 Task: Create a due date automation trigger when advanced on, on the monday of the week before a card is due add fields with custom field "Resume" set to a number lower than 1 and lower or equal to 10 at 11:00 AM.
Action: Mouse moved to (1147, 107)
Screenshot: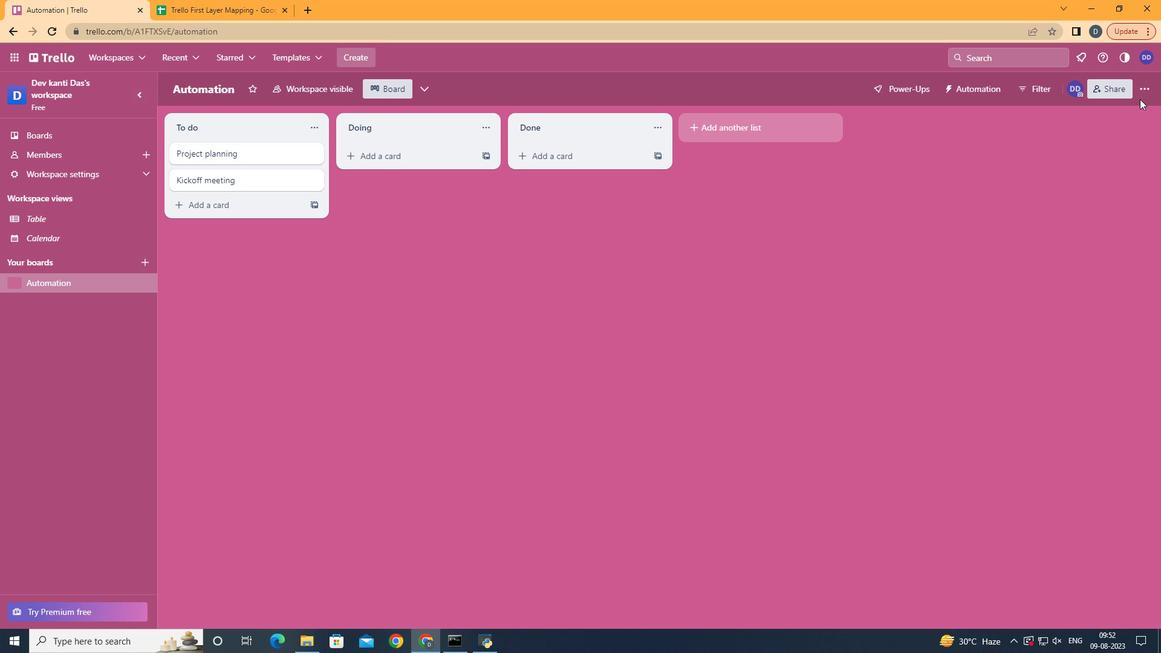 
Action: Mouse pressed left at (1147, 107)
Screenshot: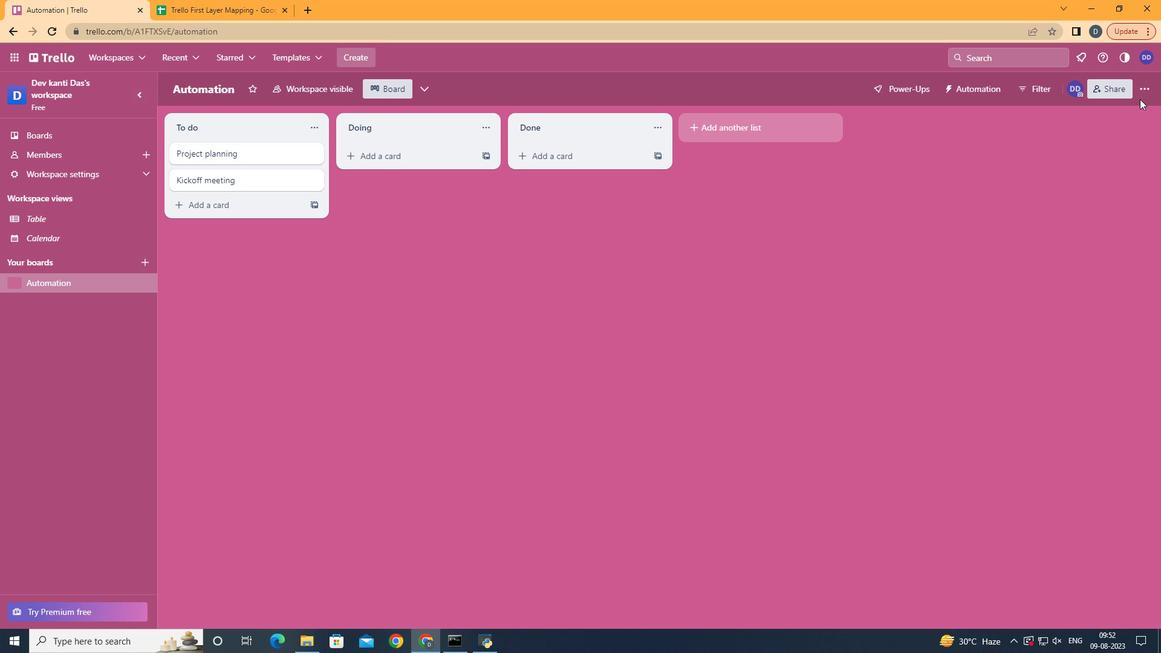 
Action: Mouse moved to (1147, 104)
Screenshot: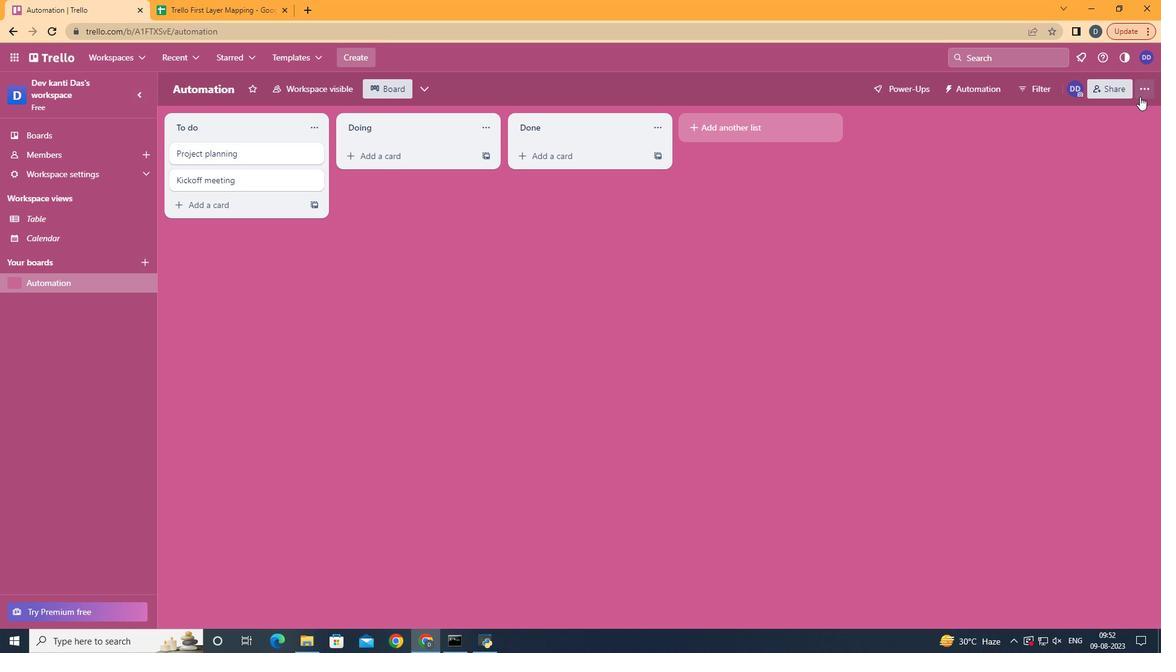 
Action: Mouse pressed left at (1147, 104)
Screenshot: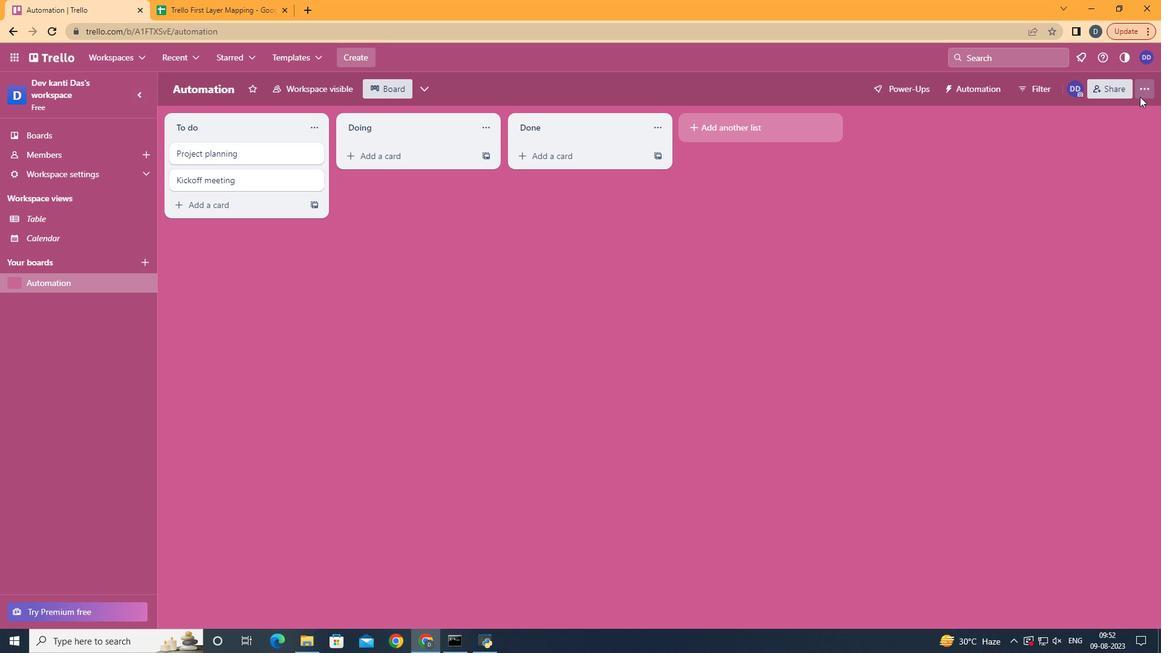 
Action: Mouse moved to (1055, 279)
Screenshot: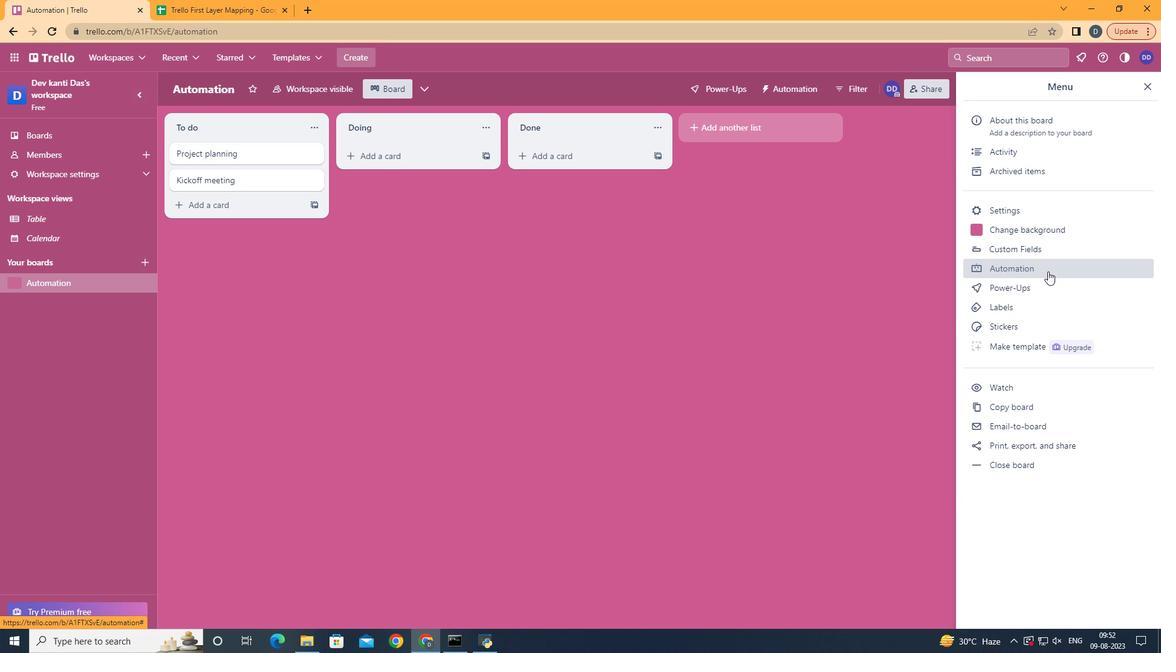 
Action: Mouse pressed left at (1055, 279)
Screenshot: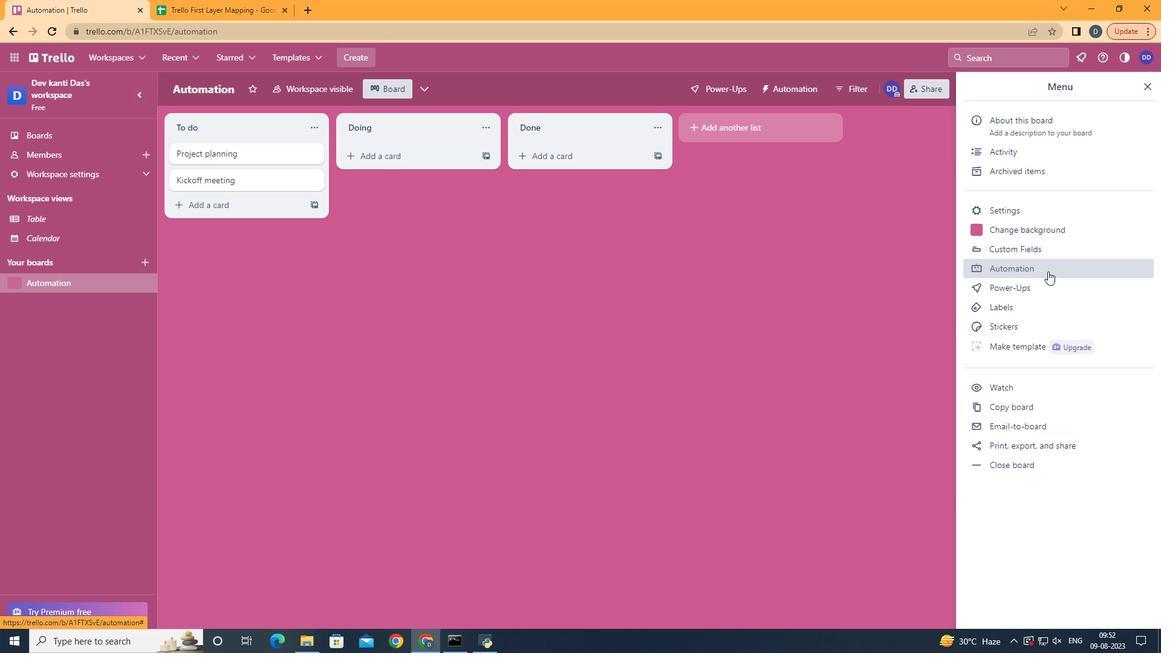 
Action: Mouse moved to (221, 258)
Screenshot: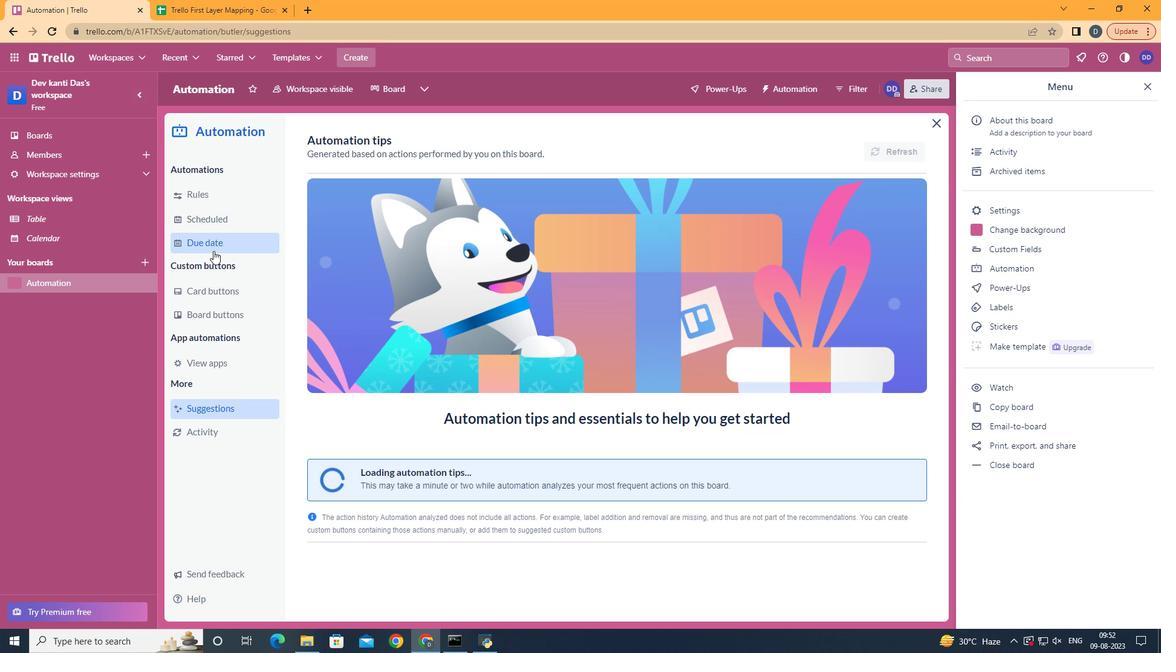 
Action: Mouse pressed left at (221, 258)
Screenshot: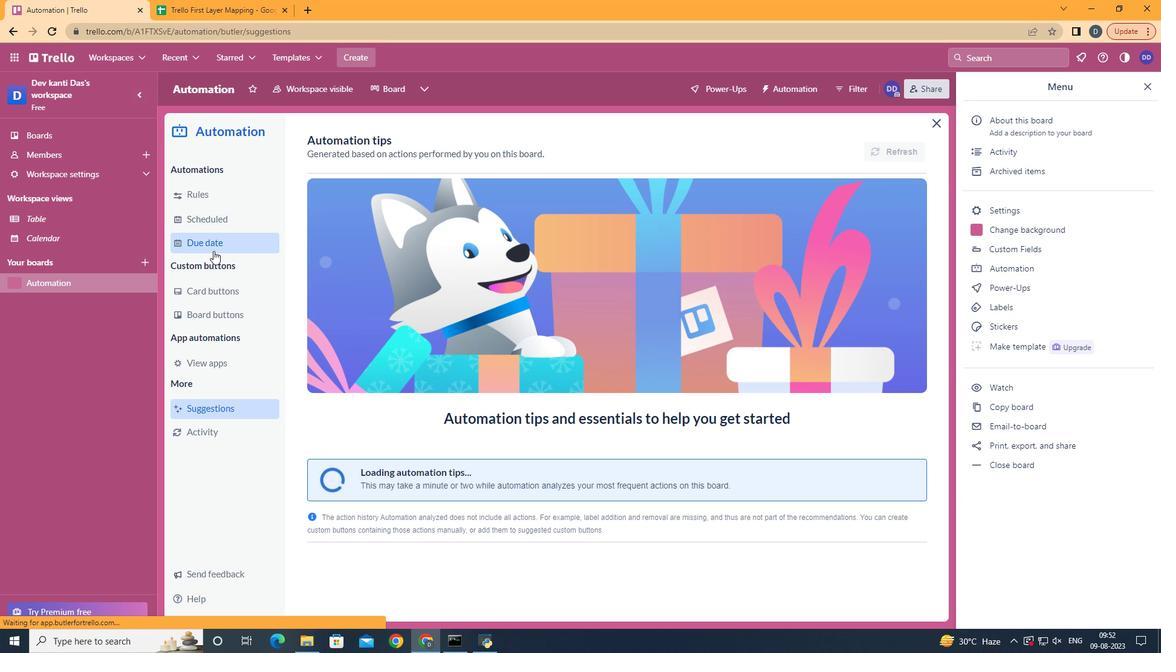 
Action: Mouse moved to (865, 155)
Screenshot: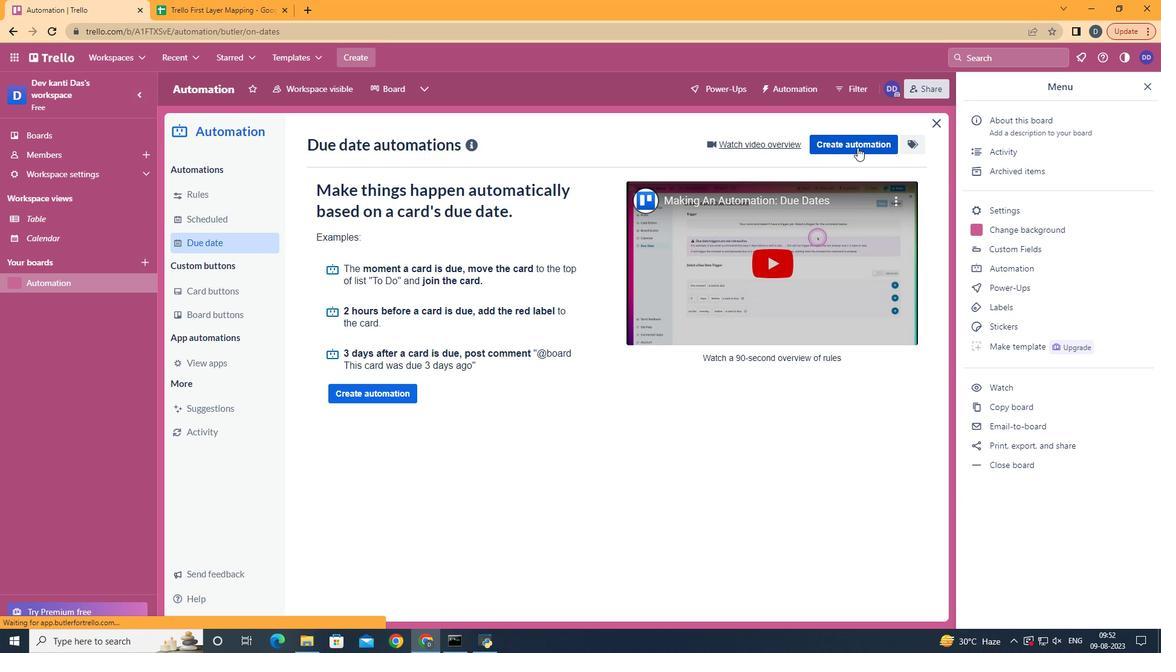 
Action: Mouse pressed left at (865, 155)
Screenshot: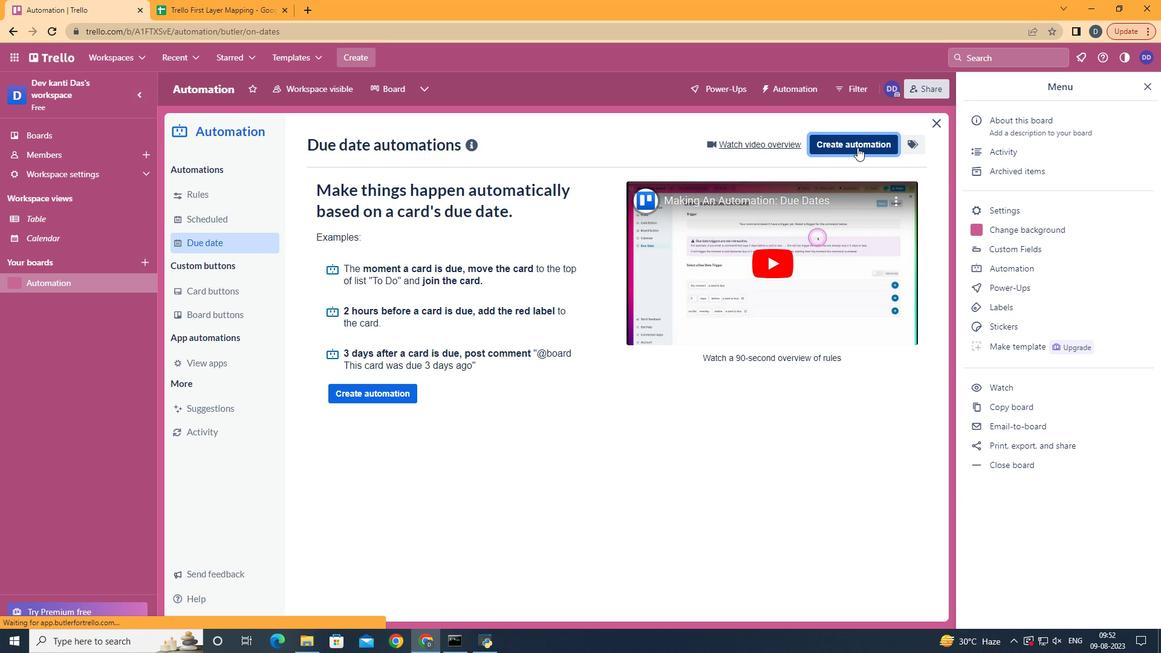 
Action: Mouse moved to (649, 275)
Screenshot: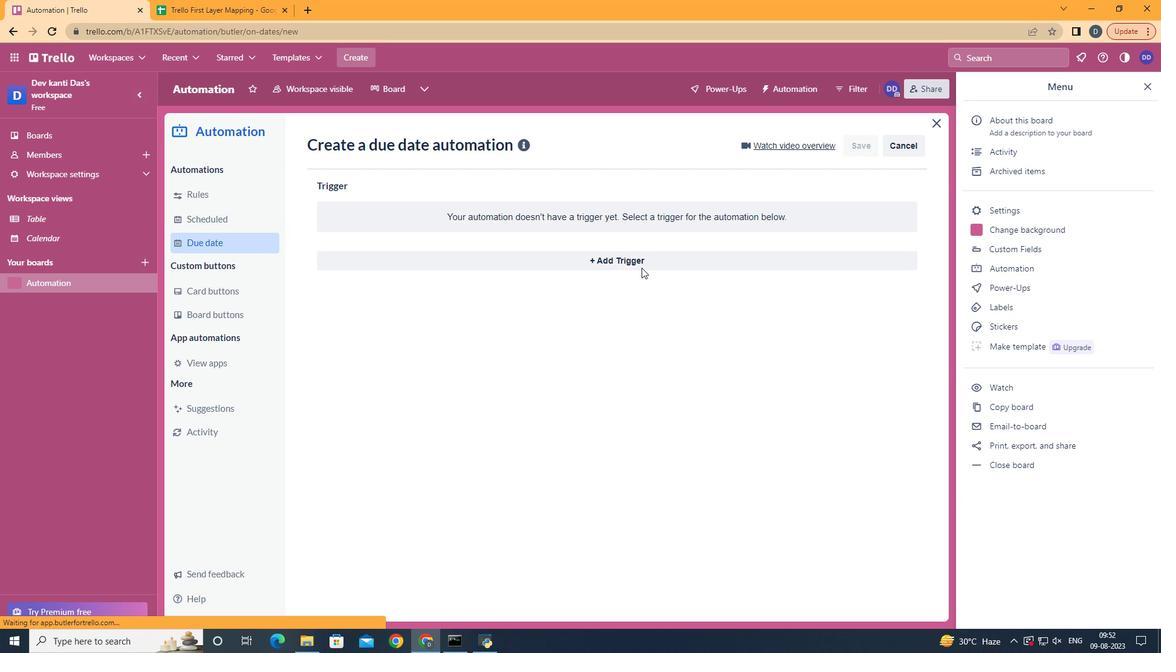 
Action: Mouse pressed left at (649, 275)
Screenshot: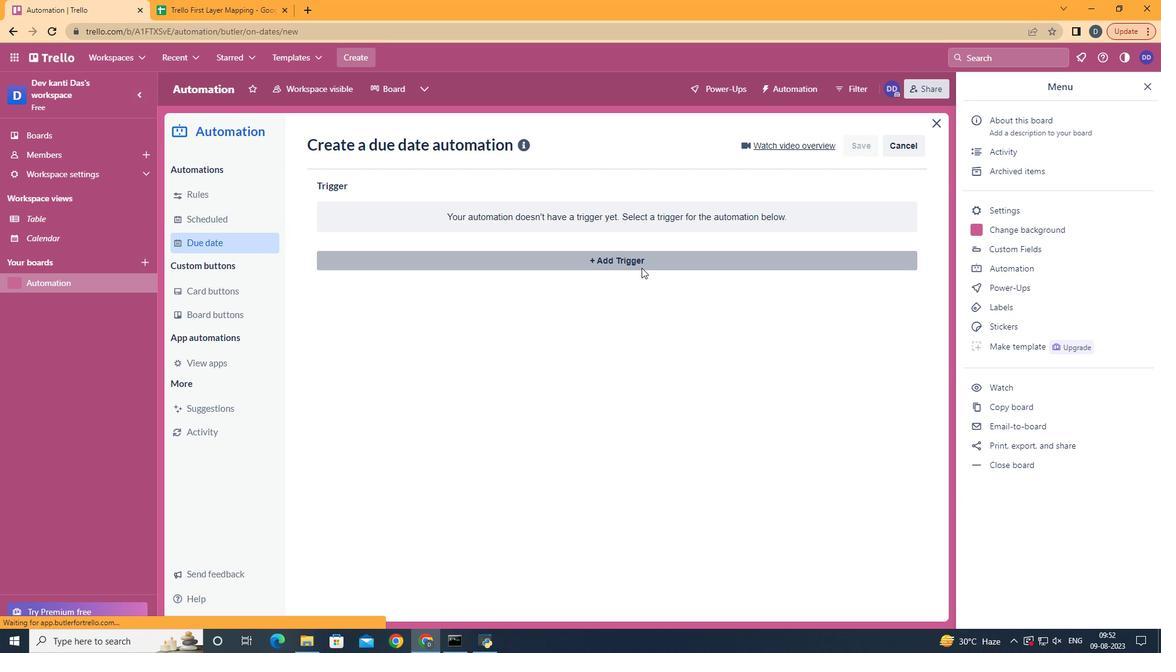 
Action: Mouse moved to (428, 583)
Screenshot: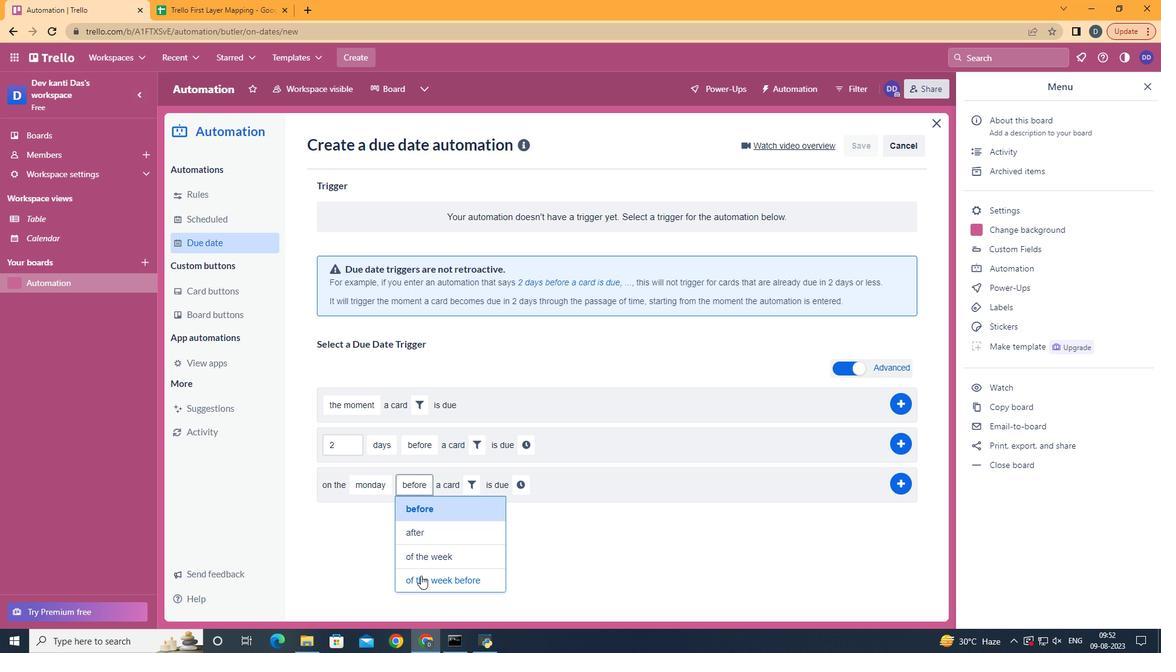 
Action: Mouse pressed left at (428, 583)
Screenshot: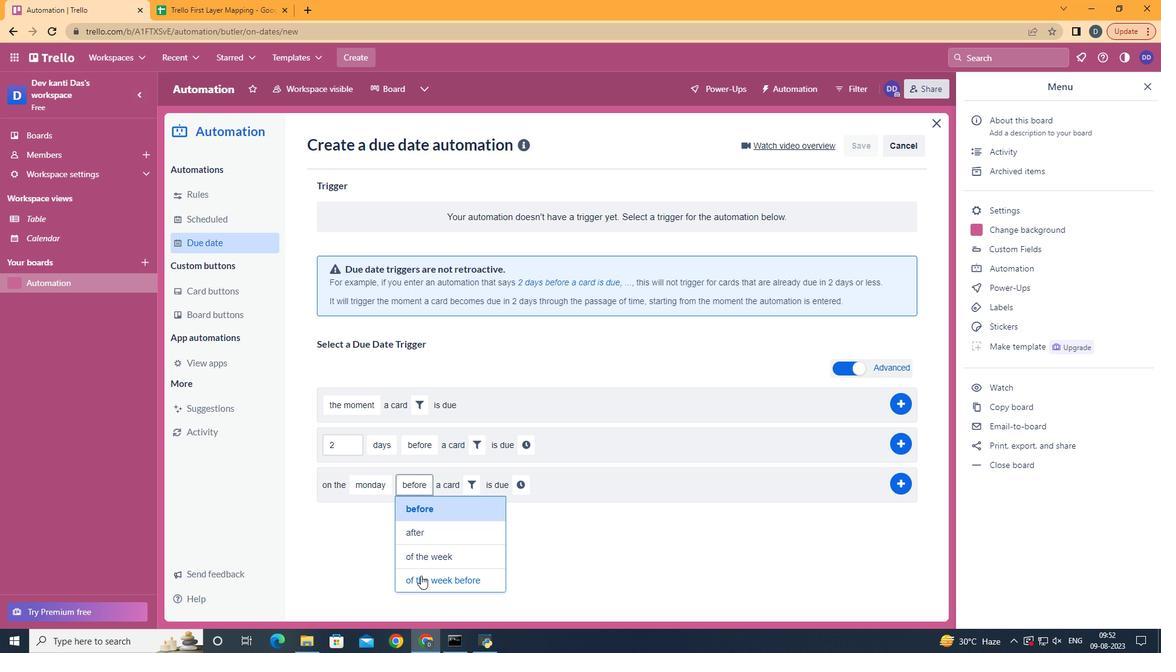 
Action: Mouse moved to (520, 487)
Screenshot: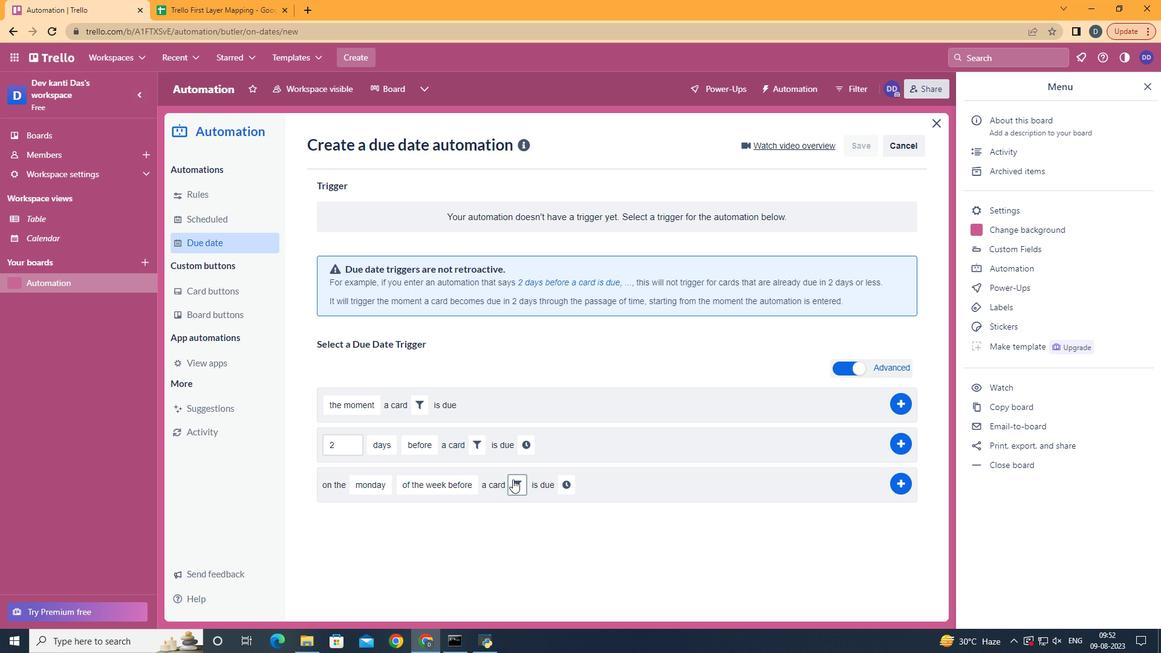 
Action: Mouse pressed left at (520, 487)
Screenshot: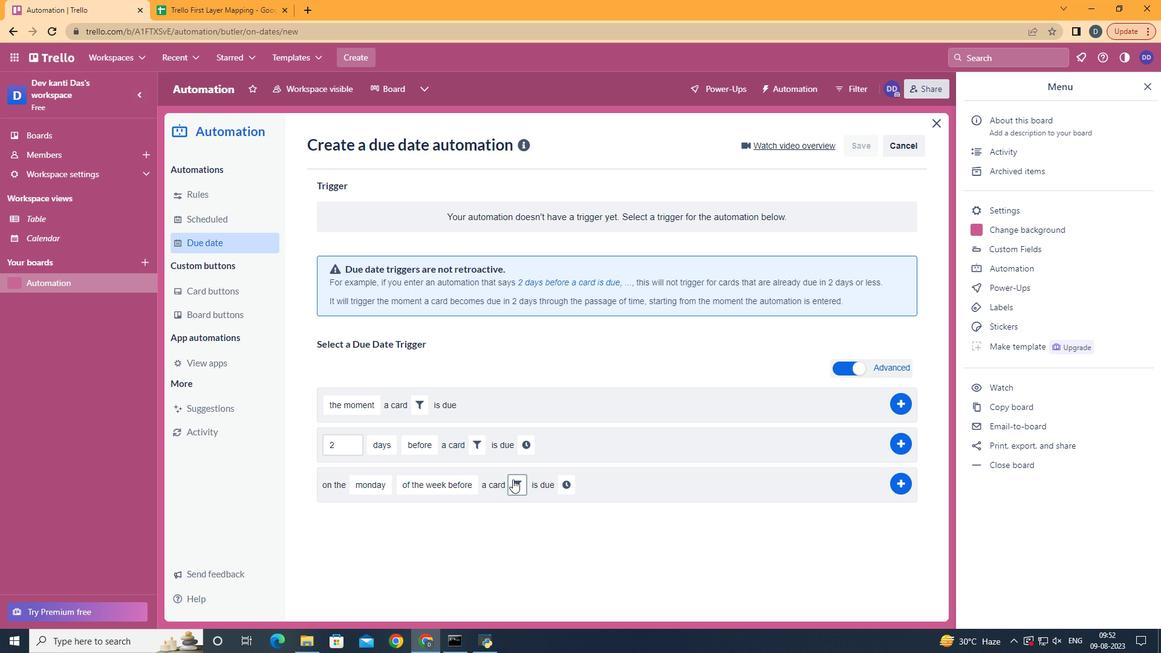 
Action: Mouse moved to (728, 538)
Screenshot: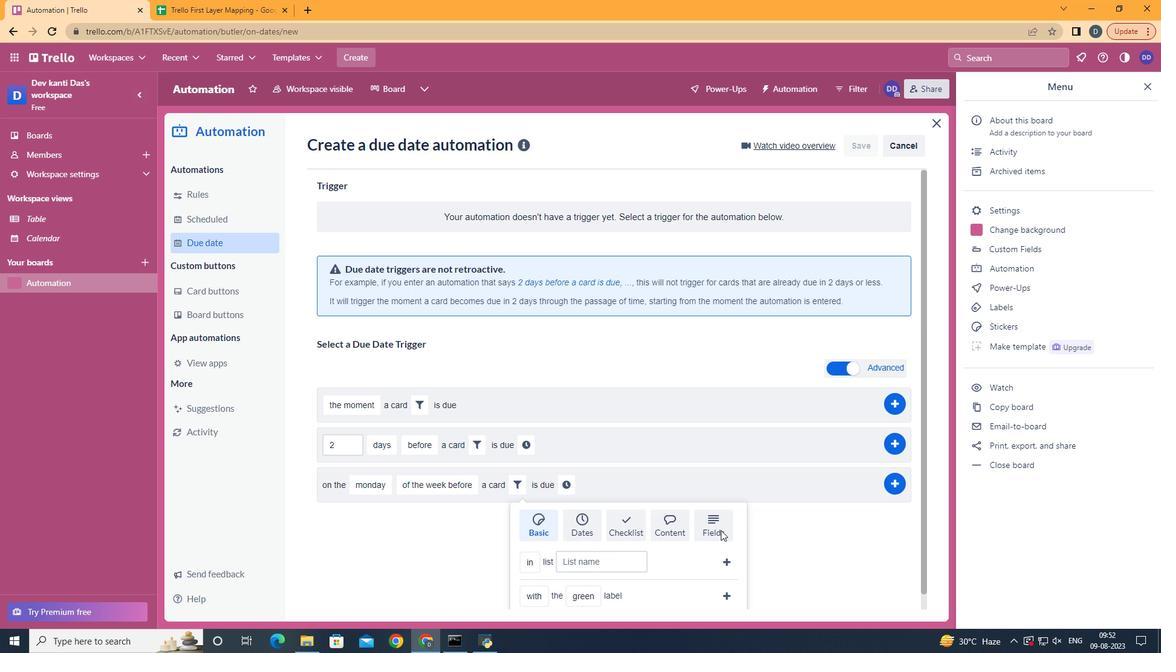 
Action: Mouse pressed left at (728, 538)
Screenshot: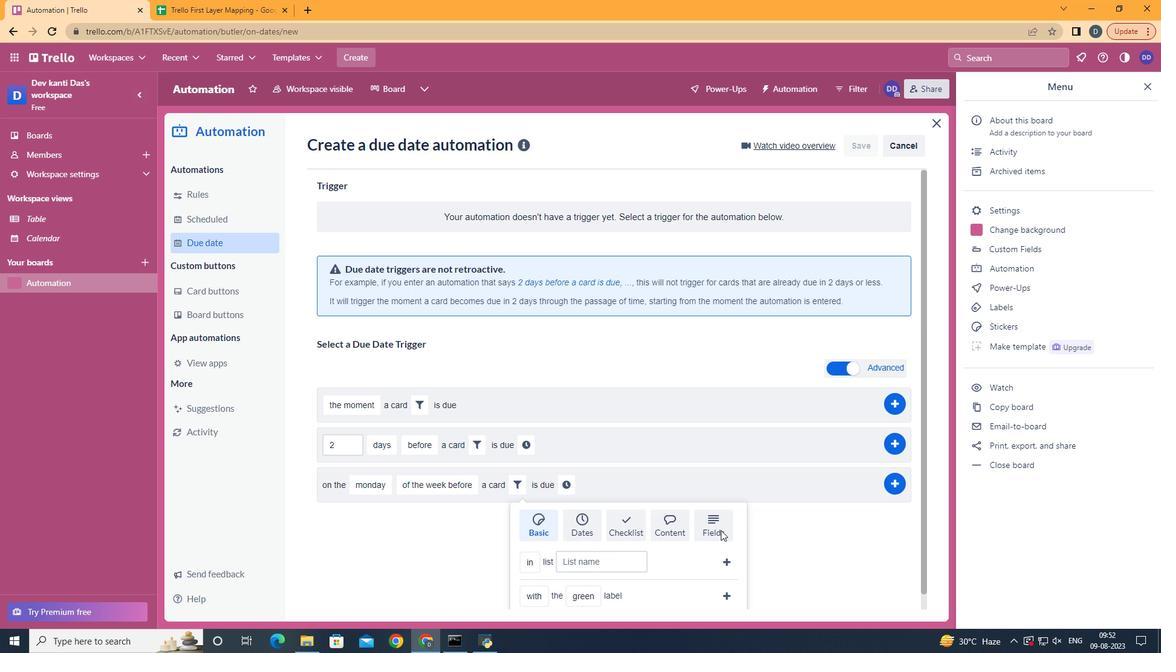 
Action: Mouse scrolled (728, 537) with delta (0, 0)
Screenshot: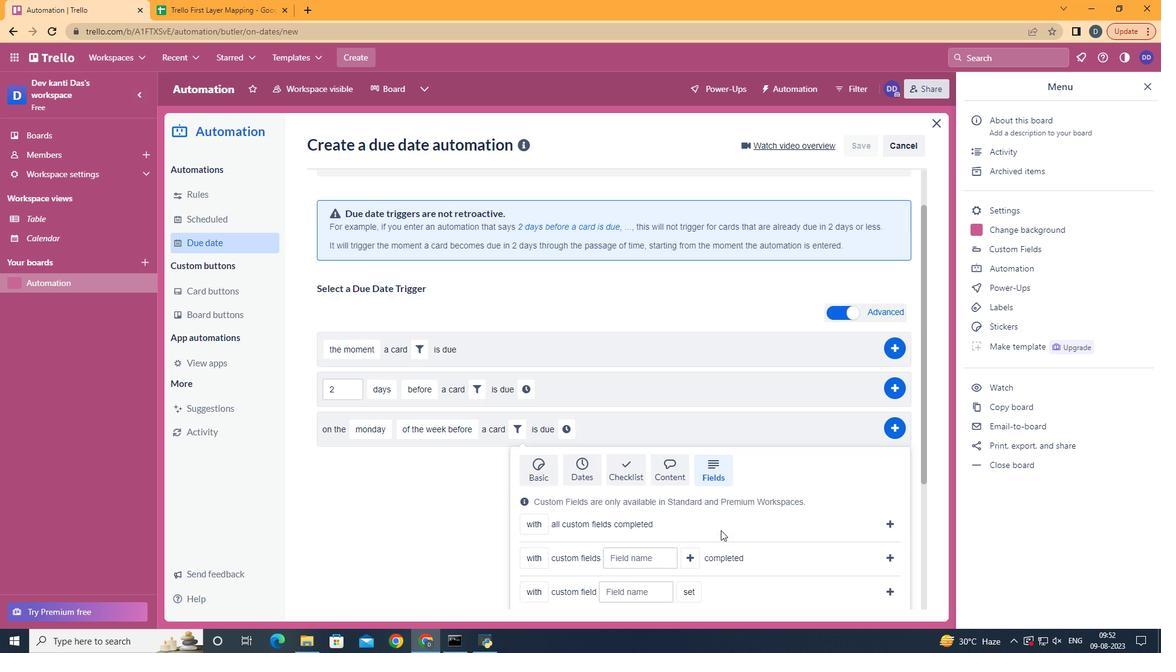 
Action: Mouse scrolled (728, 537) with delta (0, 0)
Screenshot: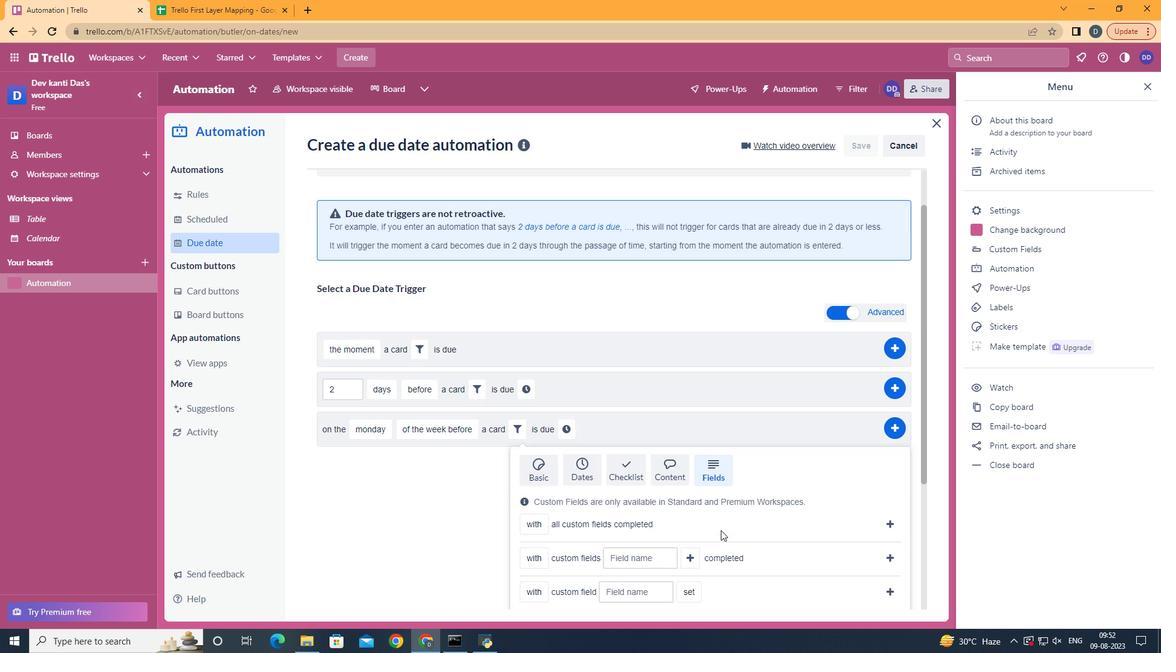 
Action: Mouse scrolled (728, 537) with delta (0, 0)
Screenshot: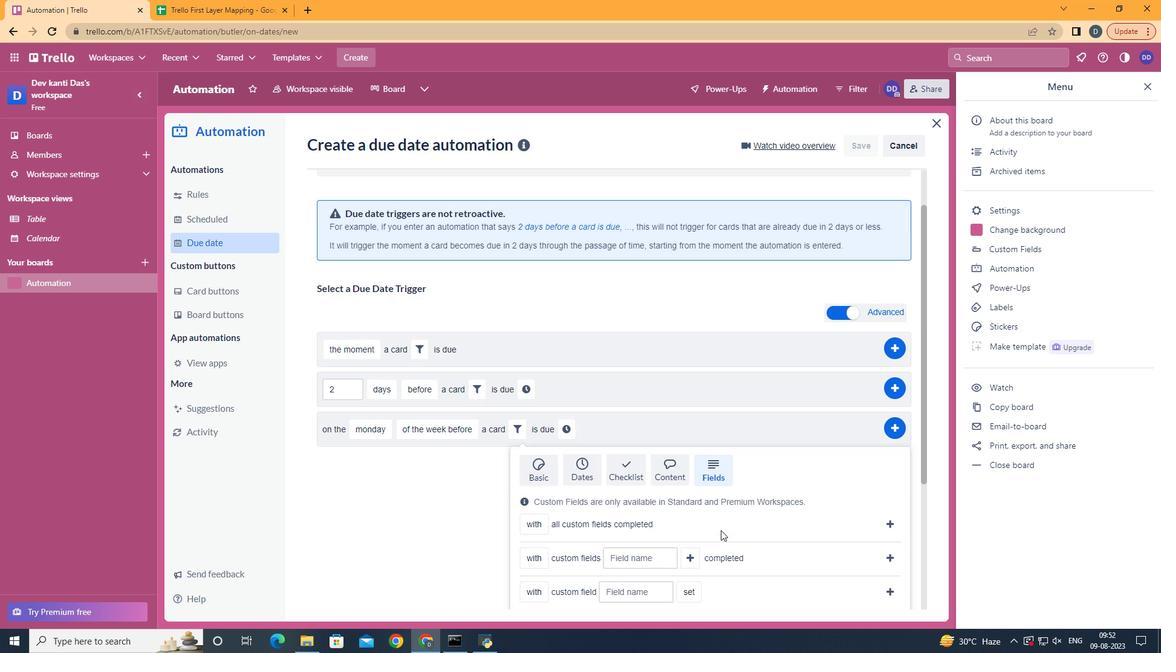 
Action: Mouse scrolled (728, 537) with delta (0, 0)
Screenshot: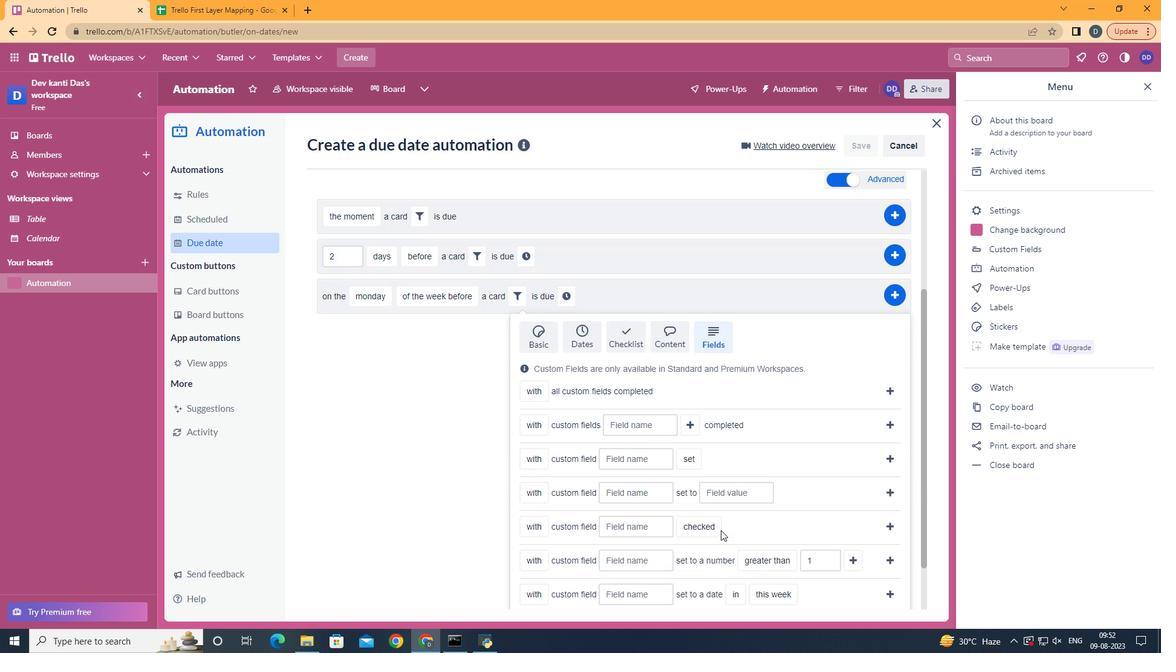 
Action: Mouse scrolled (728, 537) with delta (0, 0)
Screenshot: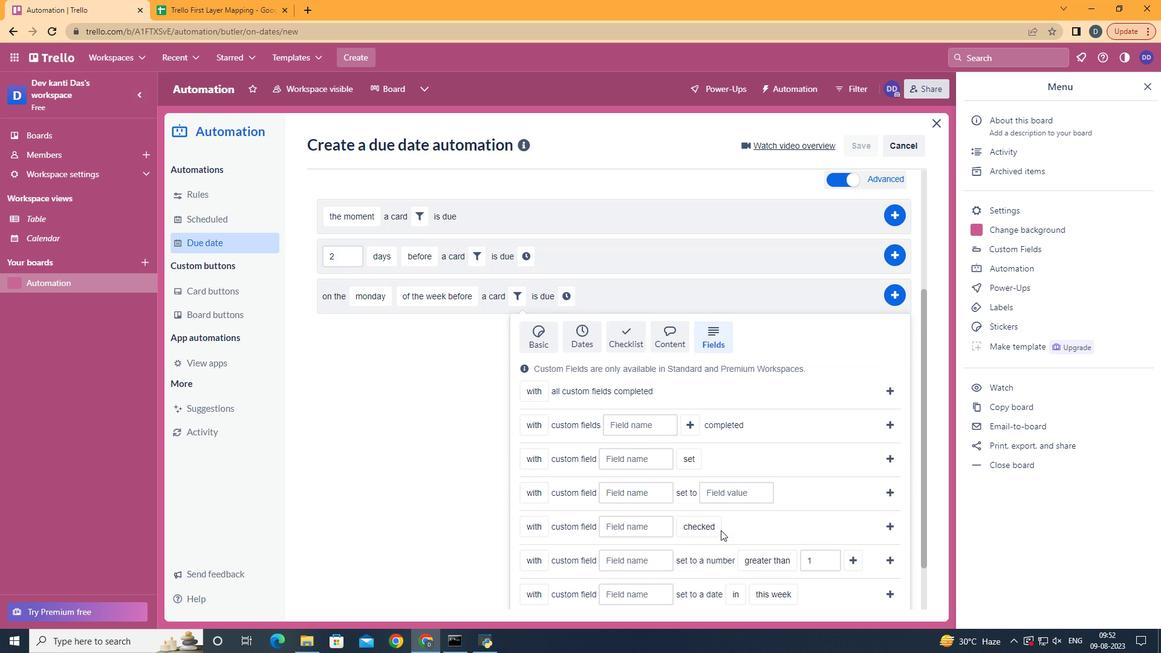 
Action: Mouse scrolled (728, 537) with delta (0, 0)
Screenshot: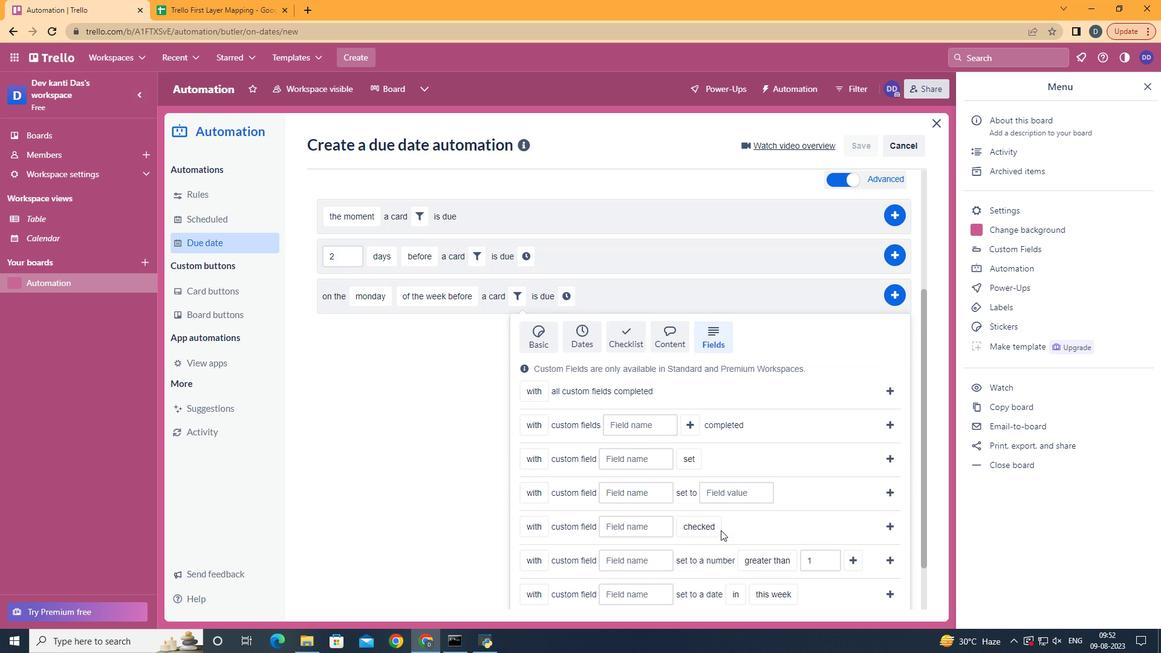 
Action: Mouse moved to (549, 520)
Screenshot: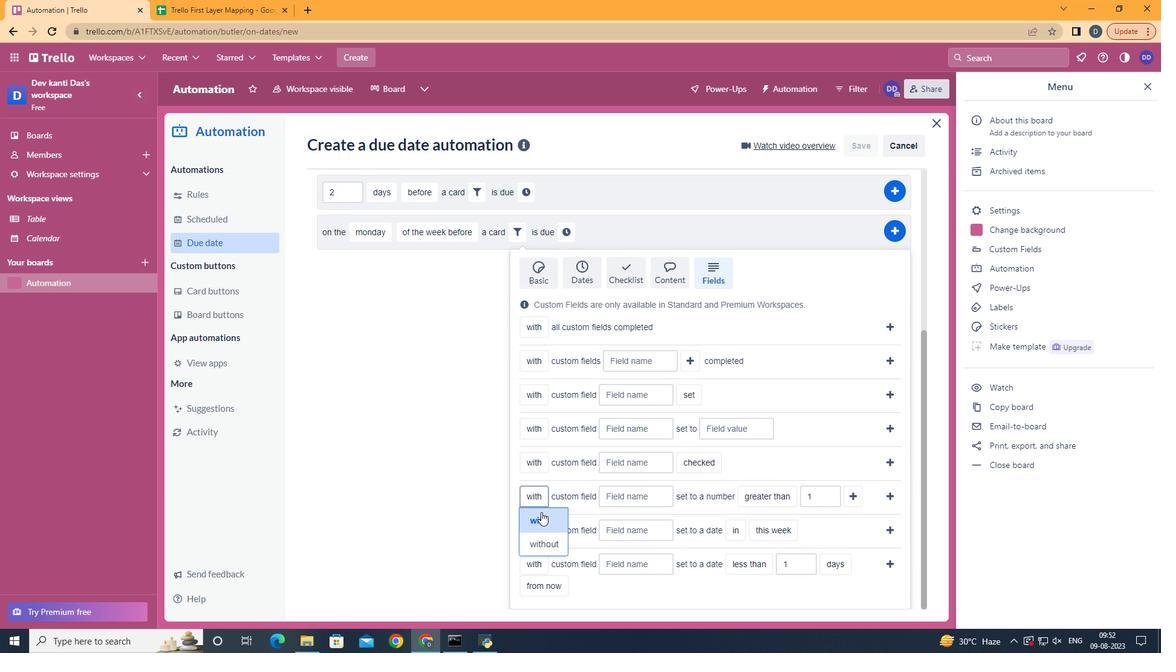 
Action: Mouse pressed left at (549, 520)
Screenshot: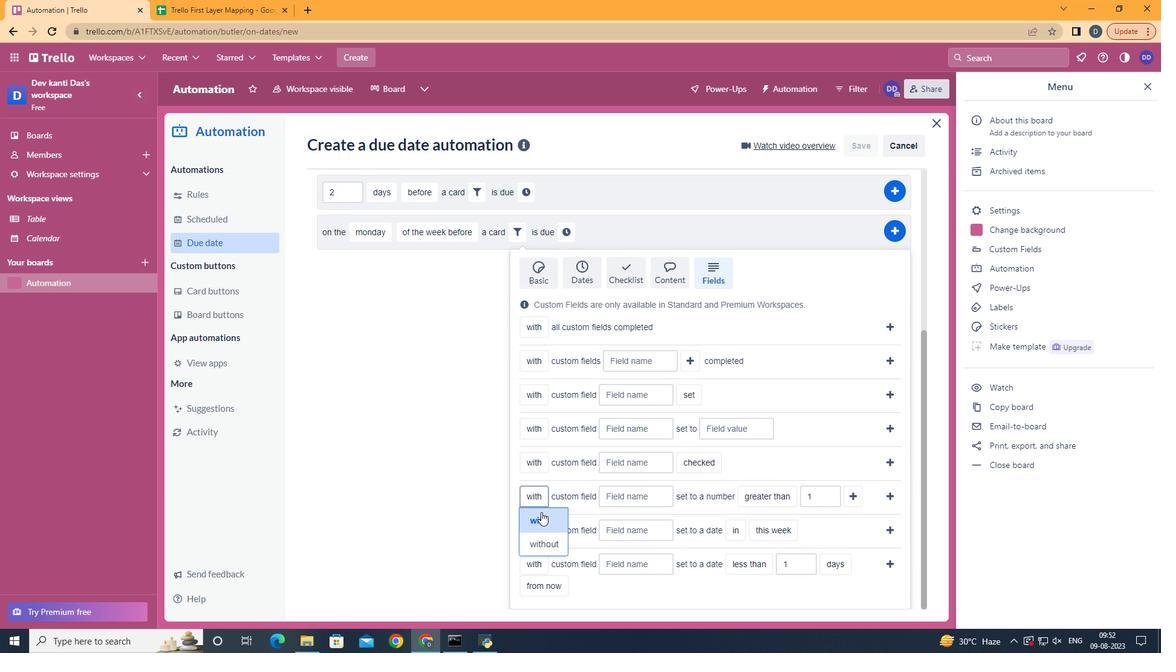 
Action: Mouse moved to (636, 507)
Screenshot: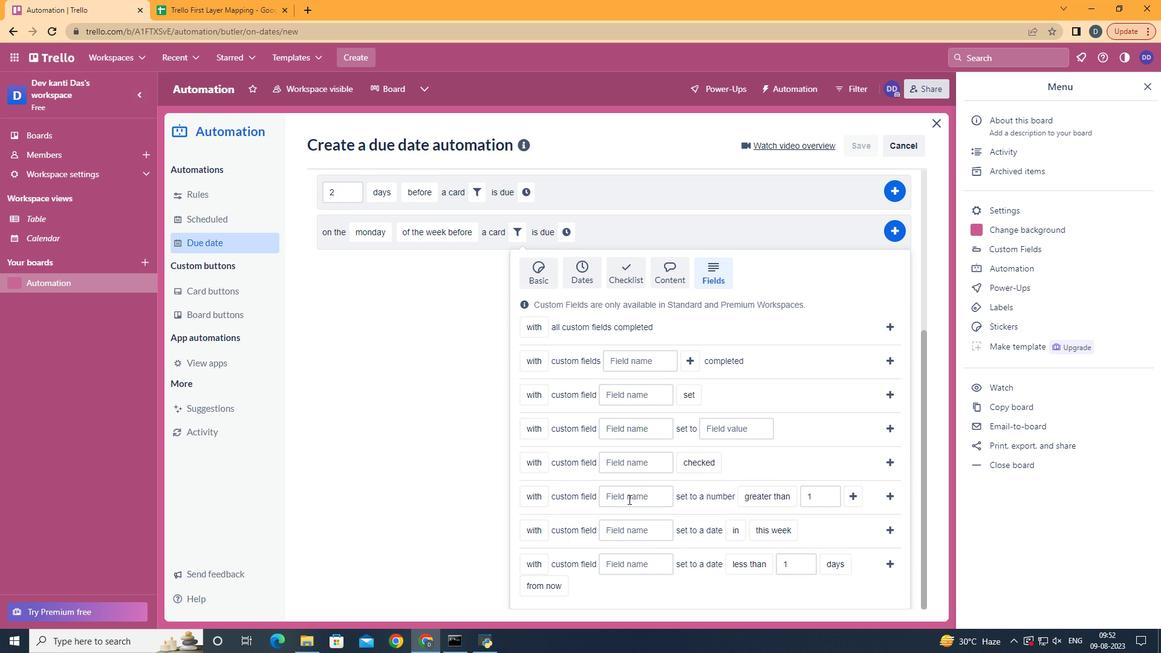
Action: Mouse pressed left at (636, 507)
Screenshot: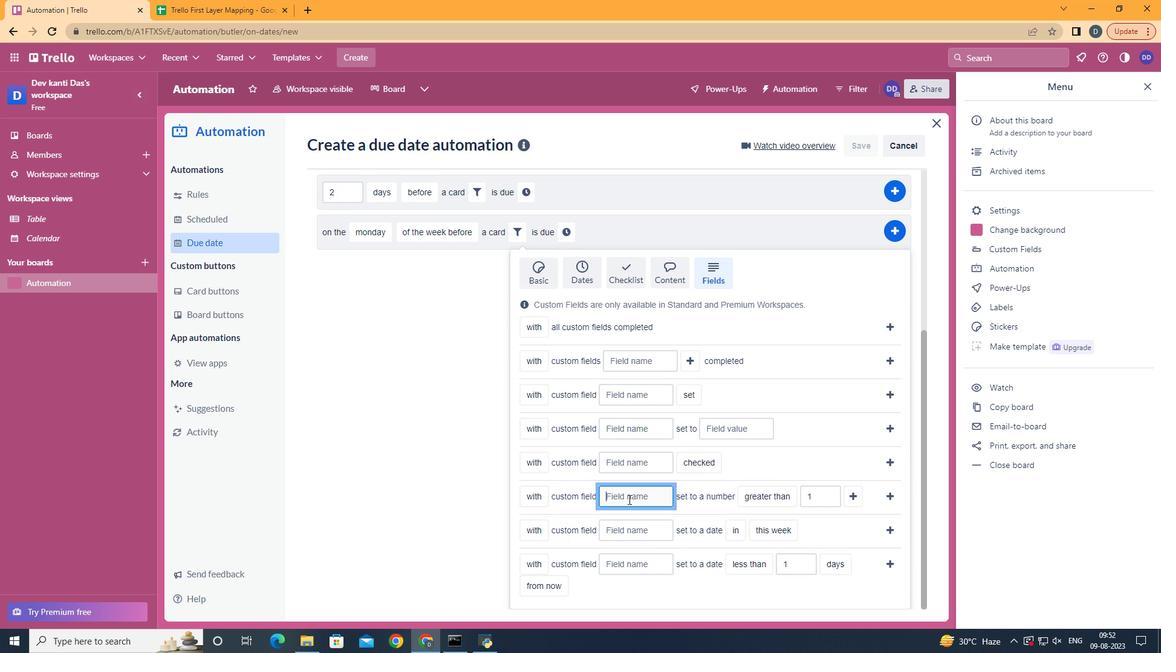 
Action: Mouse moved to (635, 507)
Screenshot: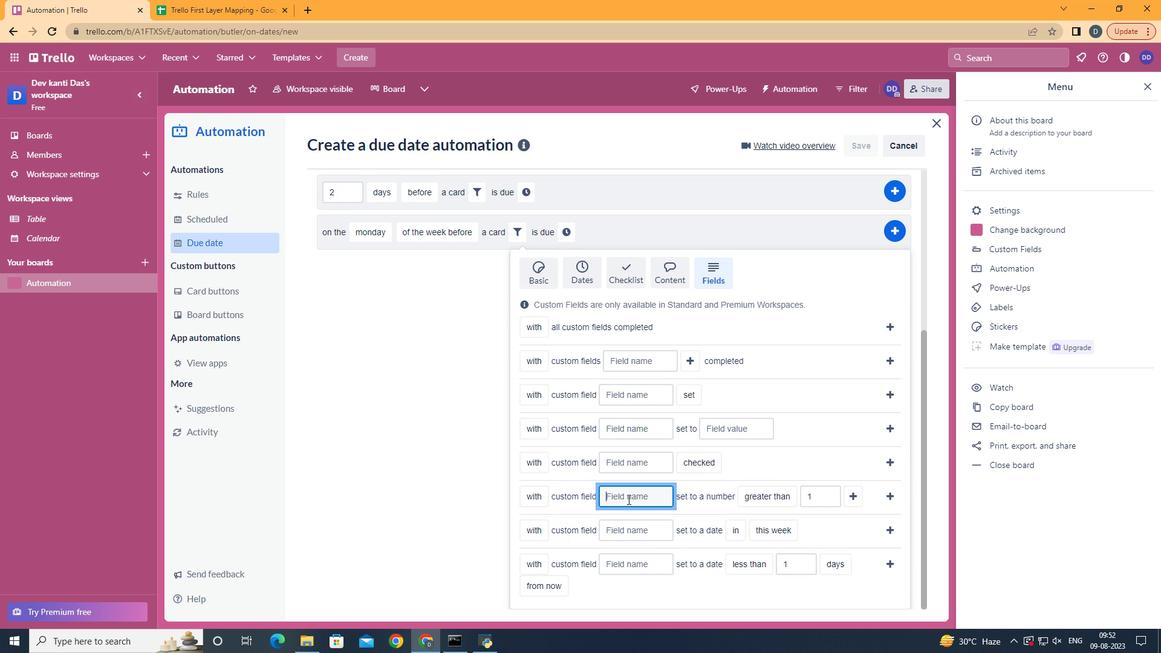 
Action: Key pressed <Key.shift>Resume
Screenshot: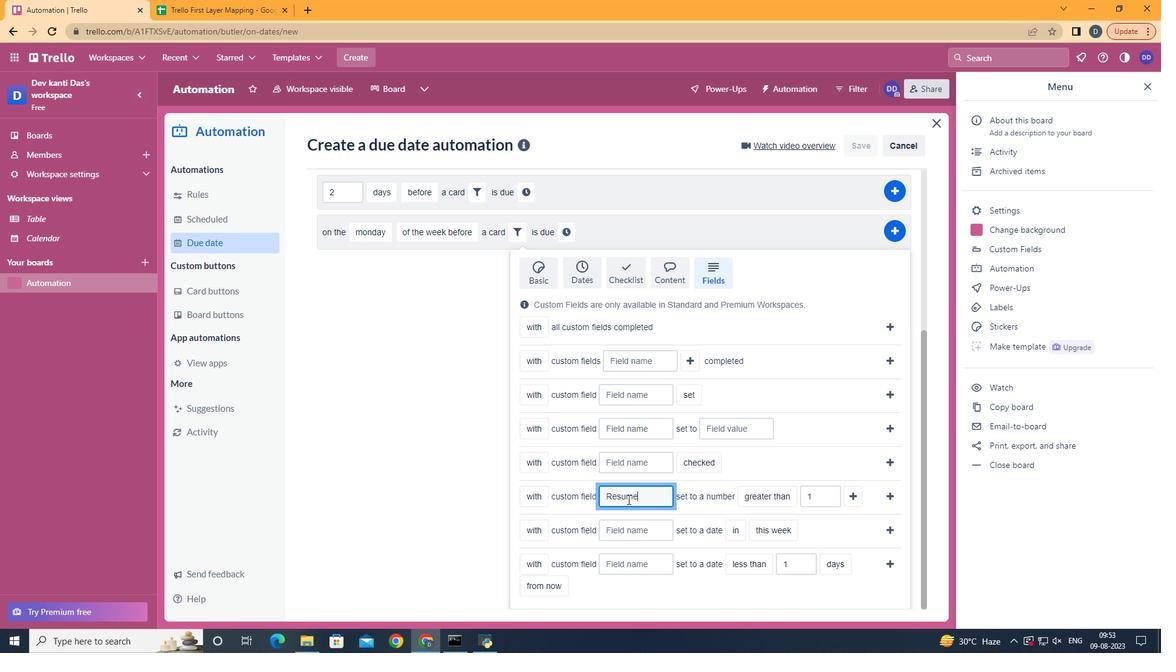 
Action: Mouse moved to (781, 575)
Screenshot: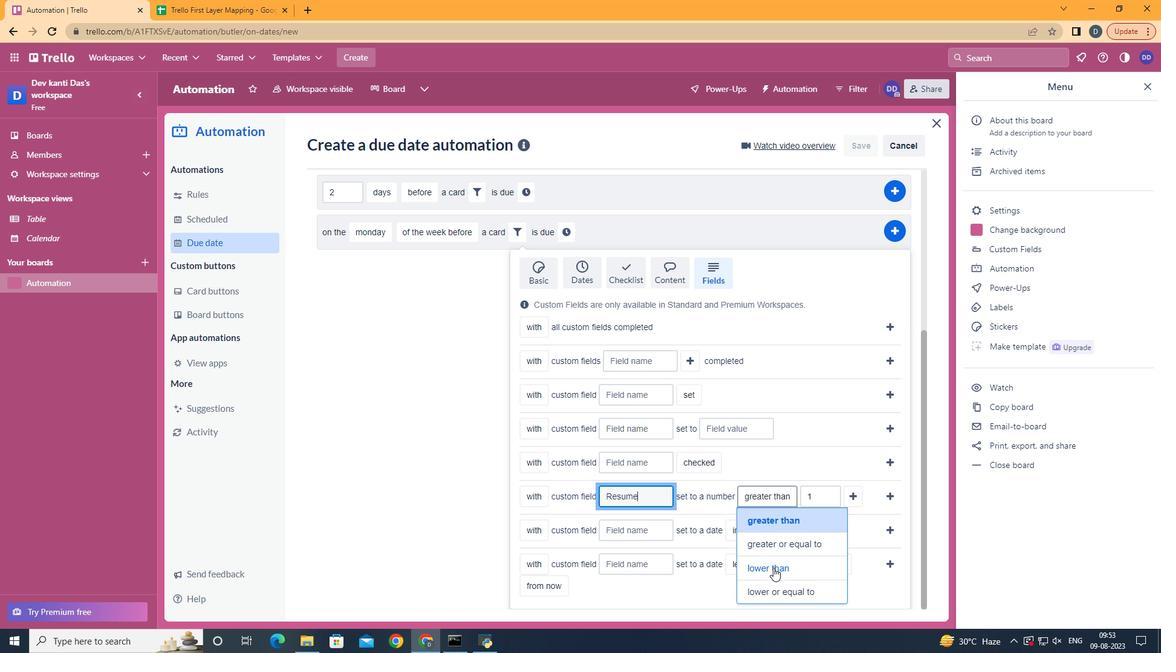 
Action: Mouse pressed left at (781, 575)
Screenshot: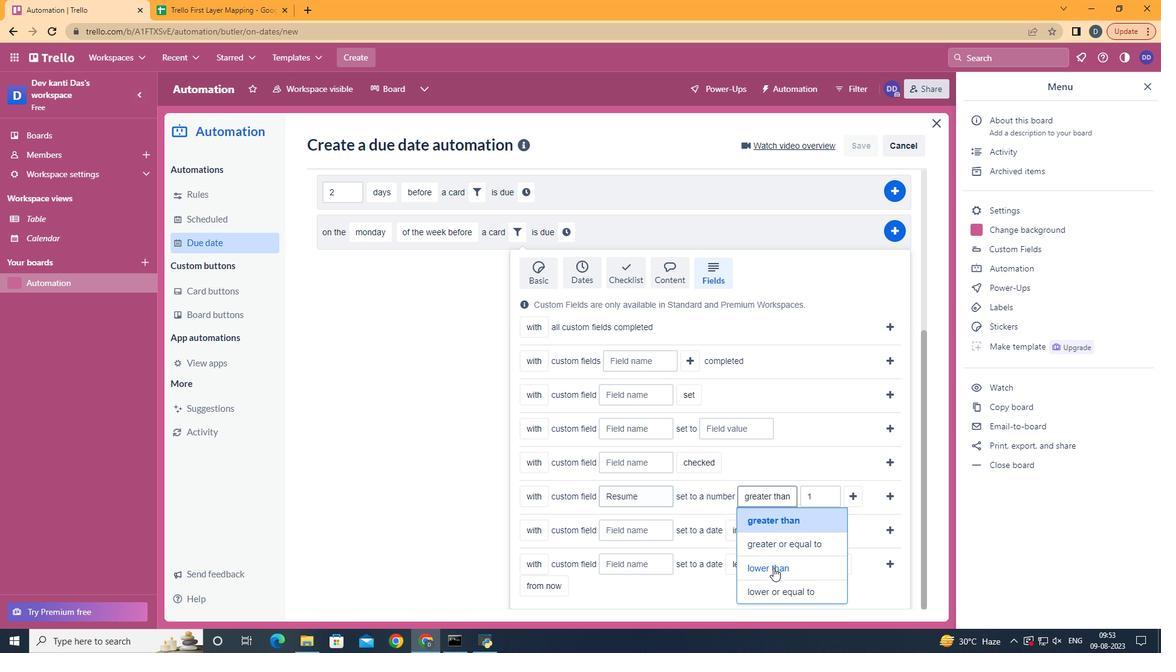
Action: Mouse moved to (854, 505)
Screenshot: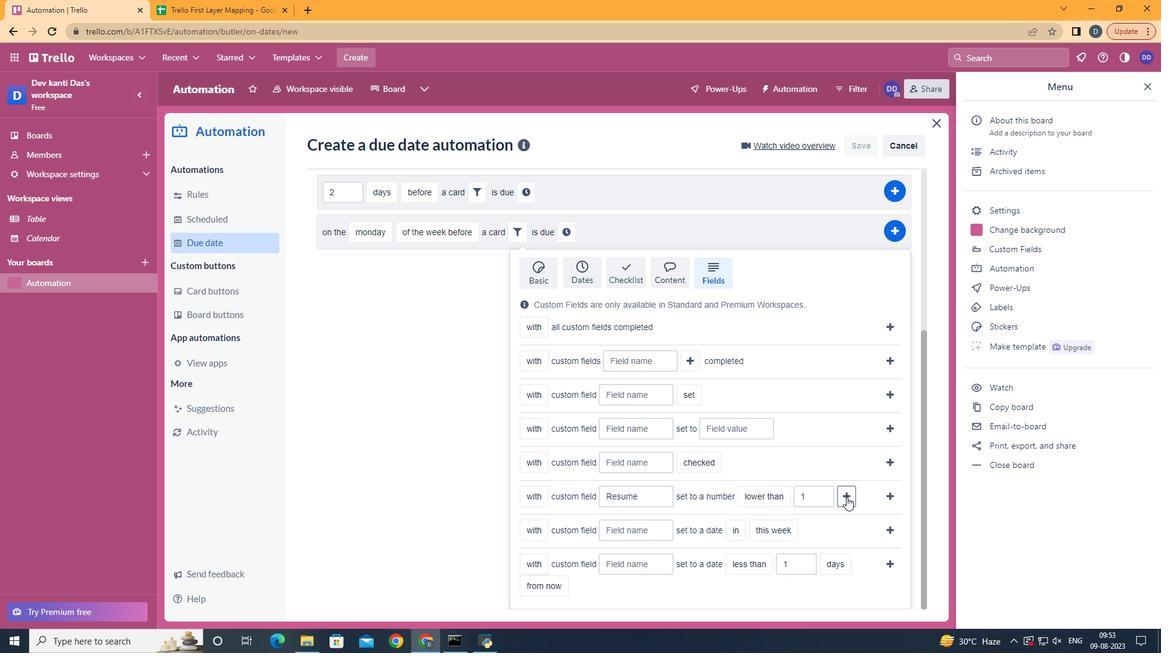 
Action: Mouse pressed left at (854, 505)
Screenshot: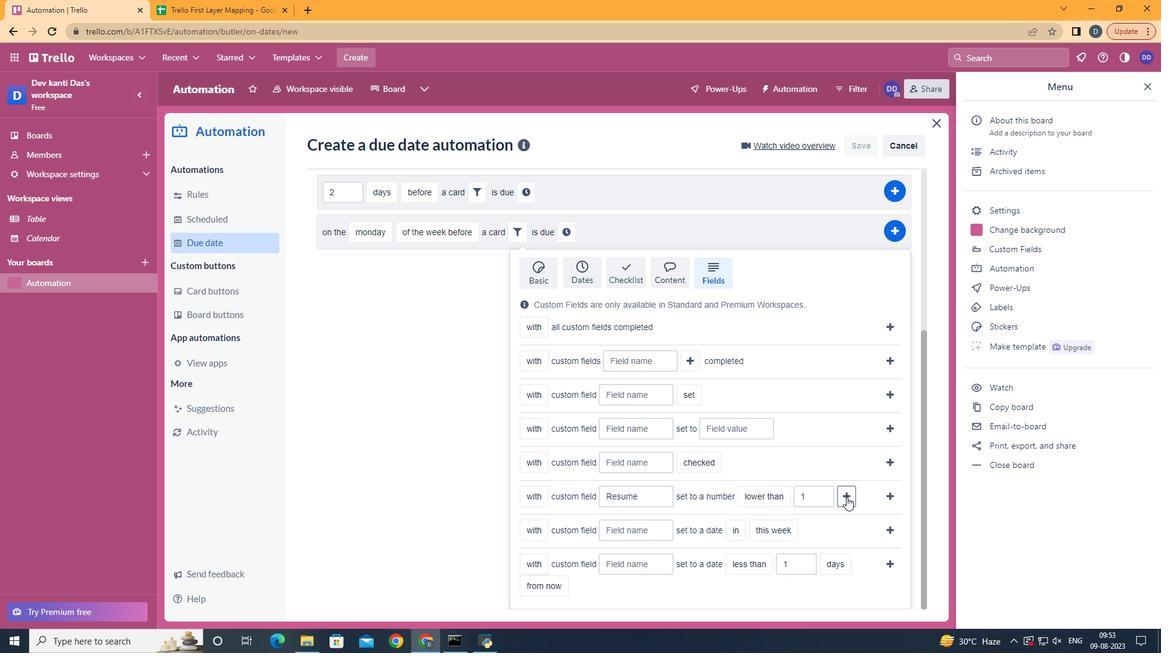 
Action: Mouse moved to (614, 453)
Screenshot: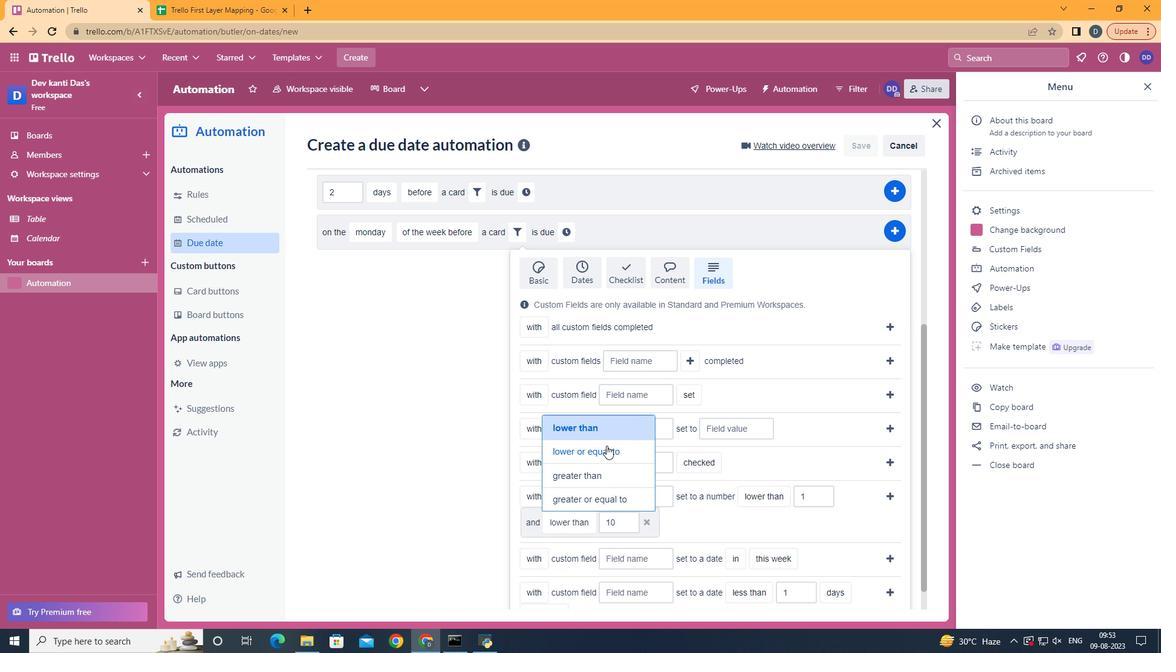 
Action: Mouse pressed left at (614, 453)
Screenshot: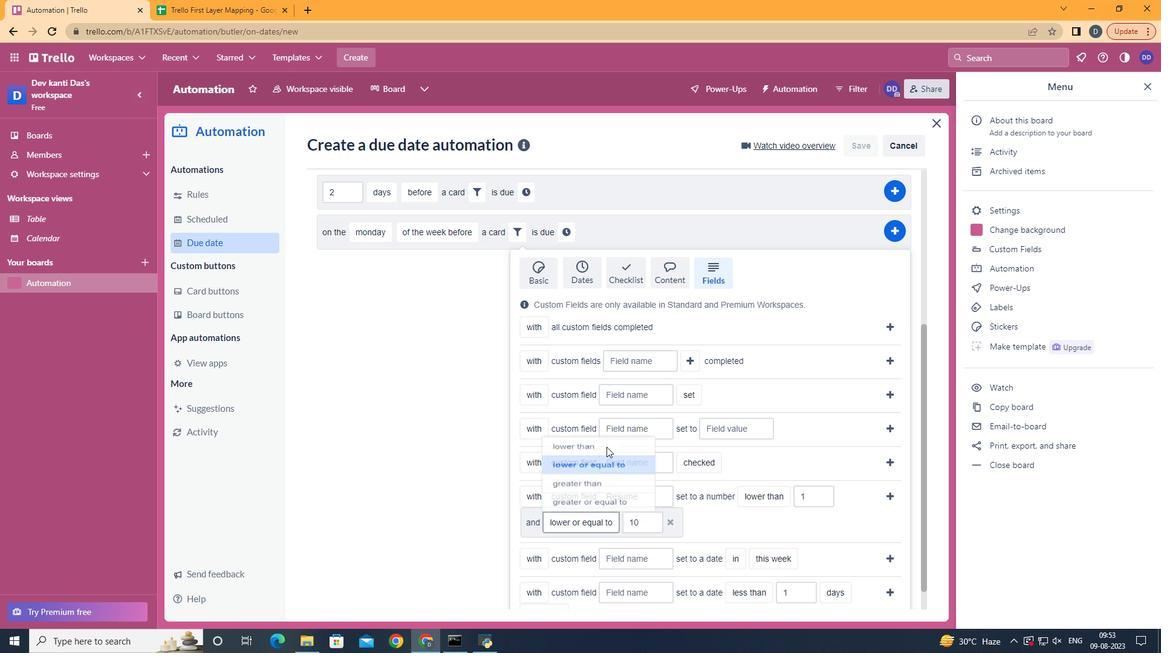 
Action: Mouse moved to (902, 498)
Screenshot: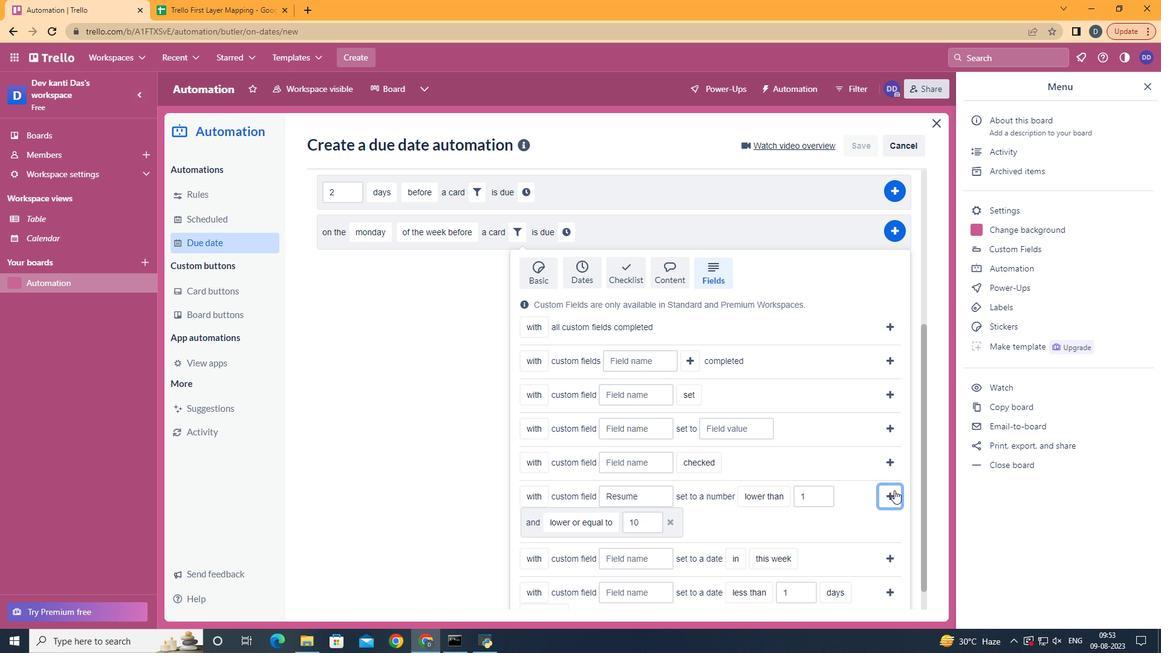 
Action: Mouse pressed left at (902, 498)
Screenshot: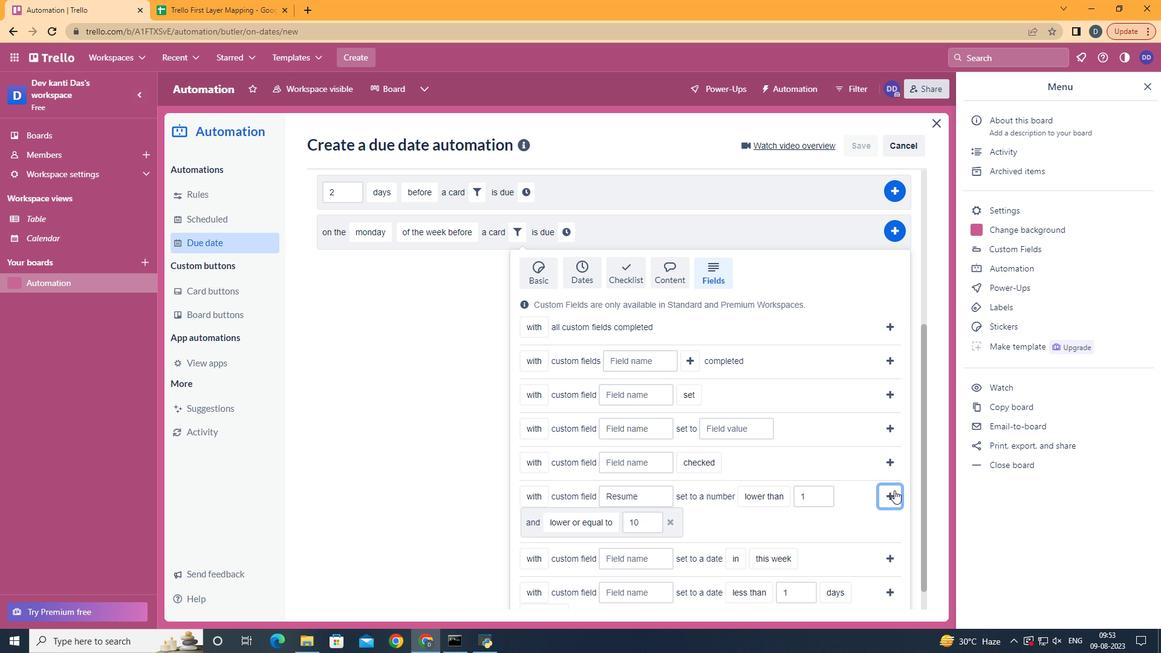 
Action: Mouse moved to (353, 515)
Screenshot: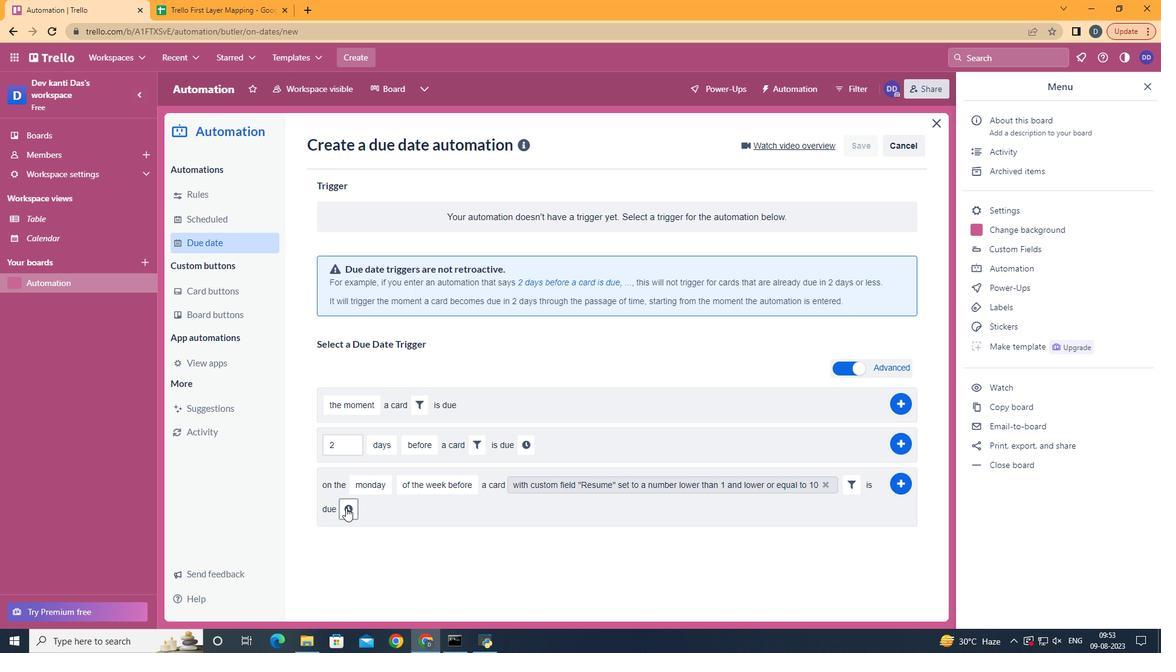 
Action: Mouse pressed left at (353, 515)
Screenshot: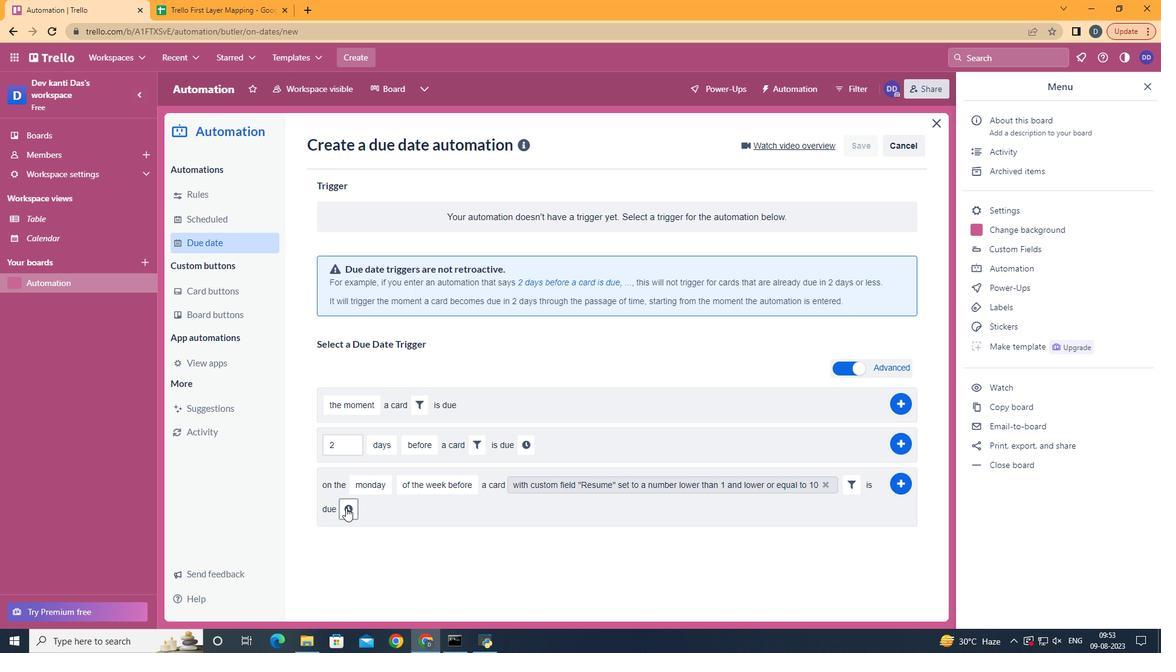
Action: Mouse moved to (377, 517)
Screenshot: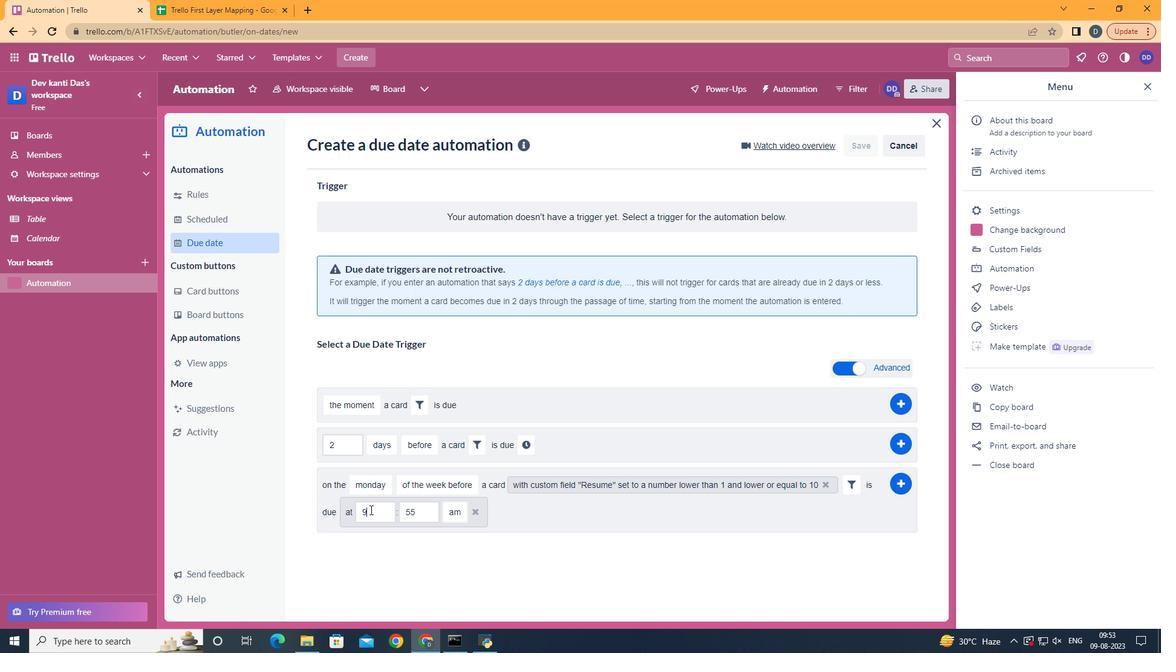 
Action: Mouse pressed left at (377, 517)
Screenshot: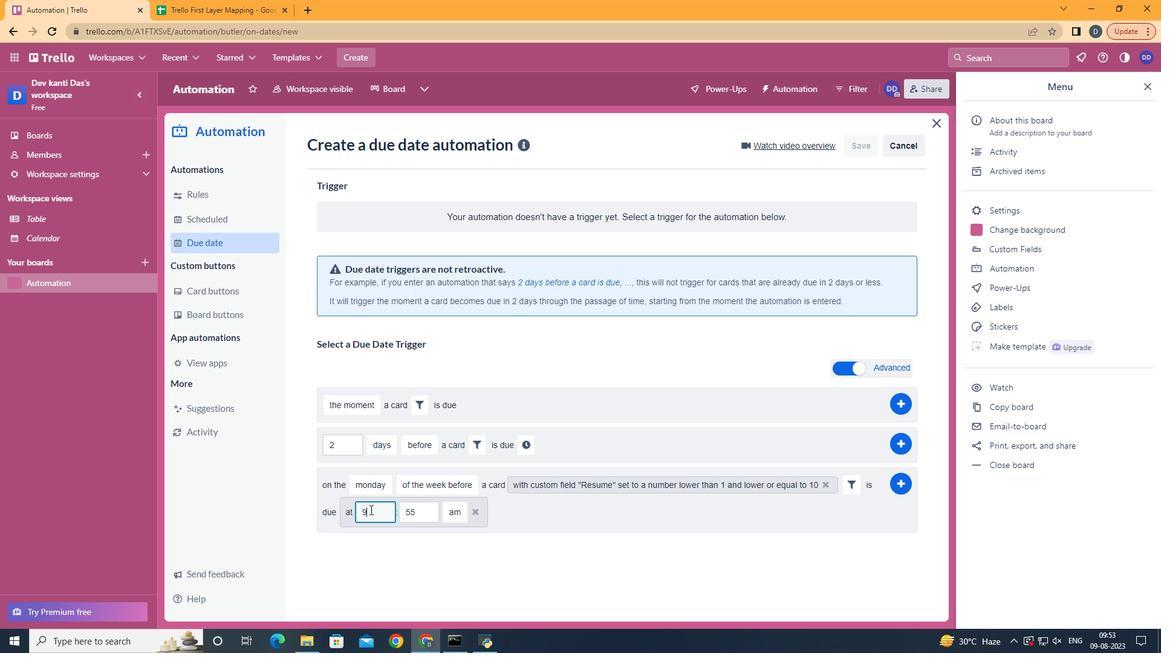 
Action: Key pressed <Key.backspace>11
Screenshot: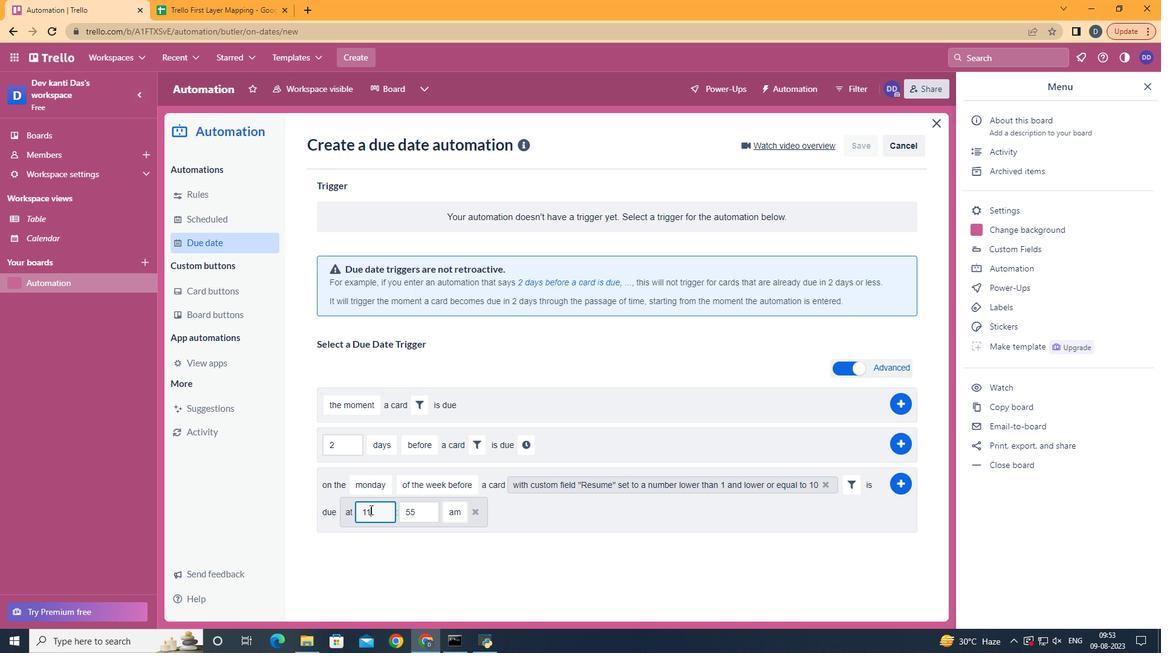 
Action: Mouse moved to (428, 529)
Screenshot: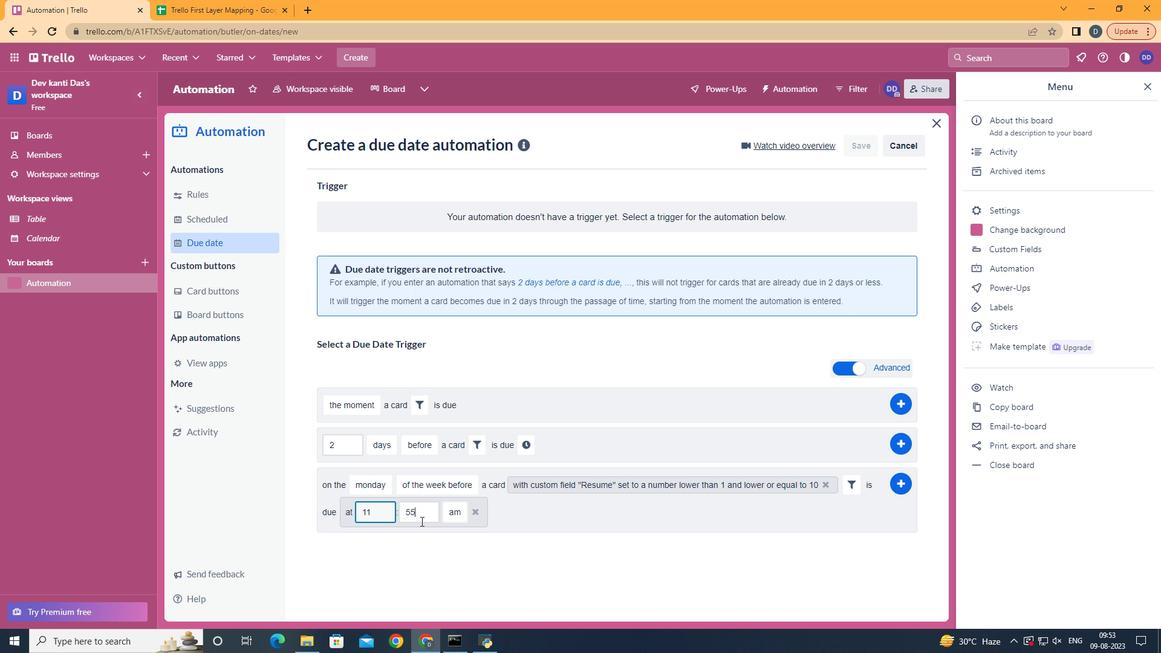 
Action: Mouse pressed left at (428, 529)
Screenshot: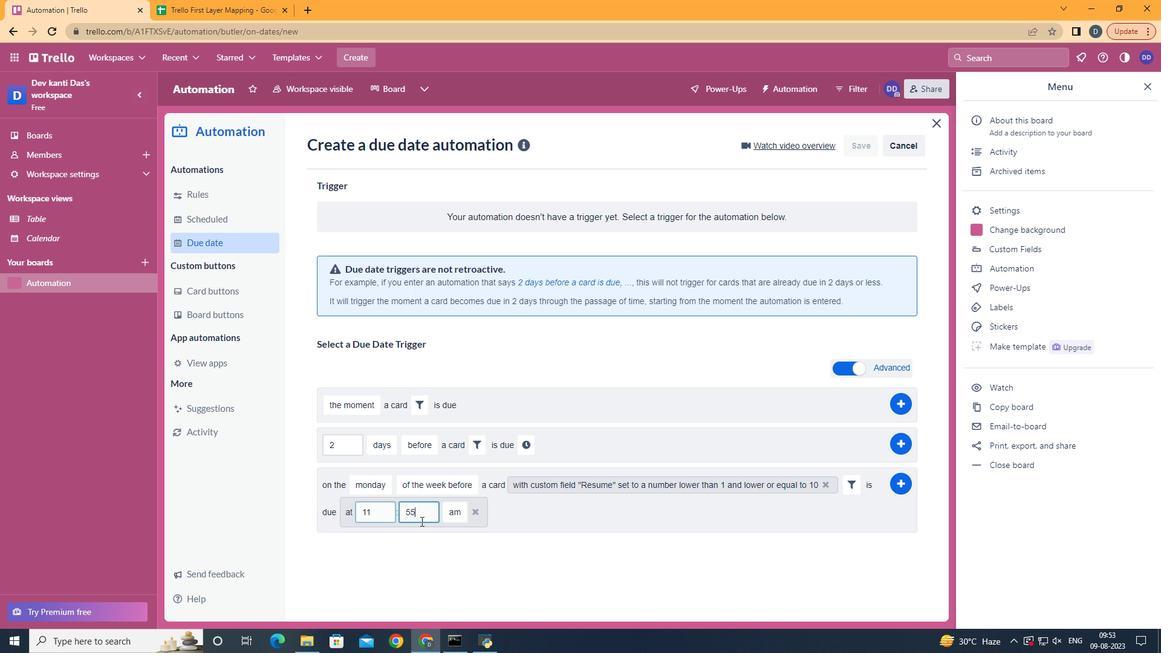 
Action: Key pressed <Key.backspace><Key.backspace>00
Screenshot: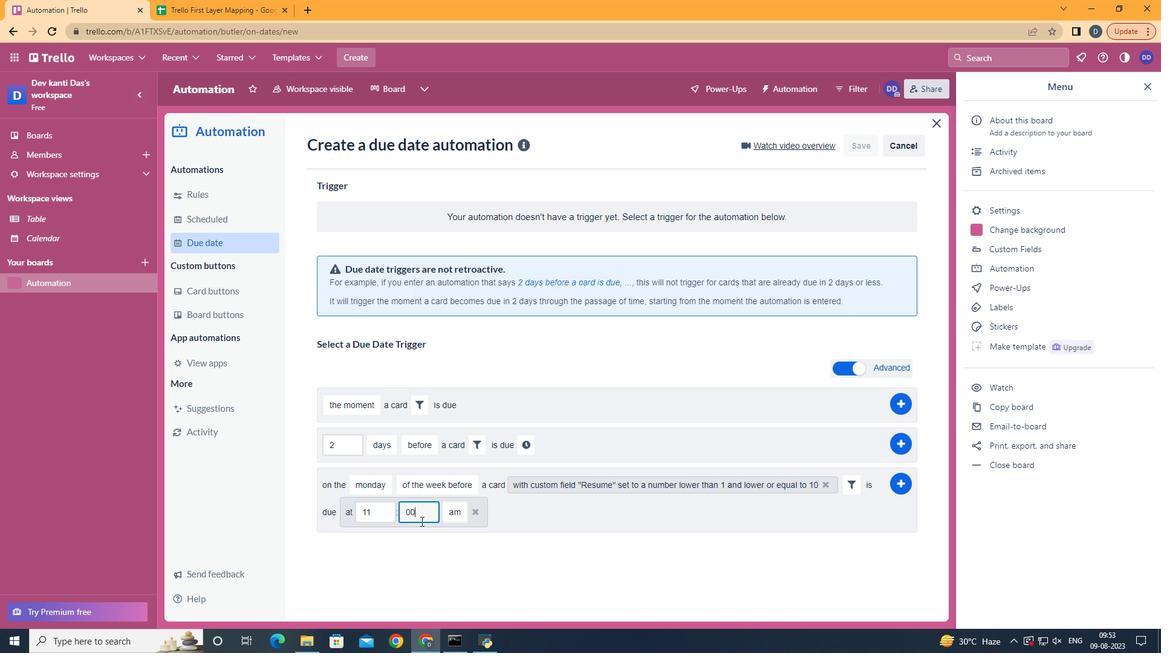 
Action: Mouse moved to (917, 486)
Screenshot: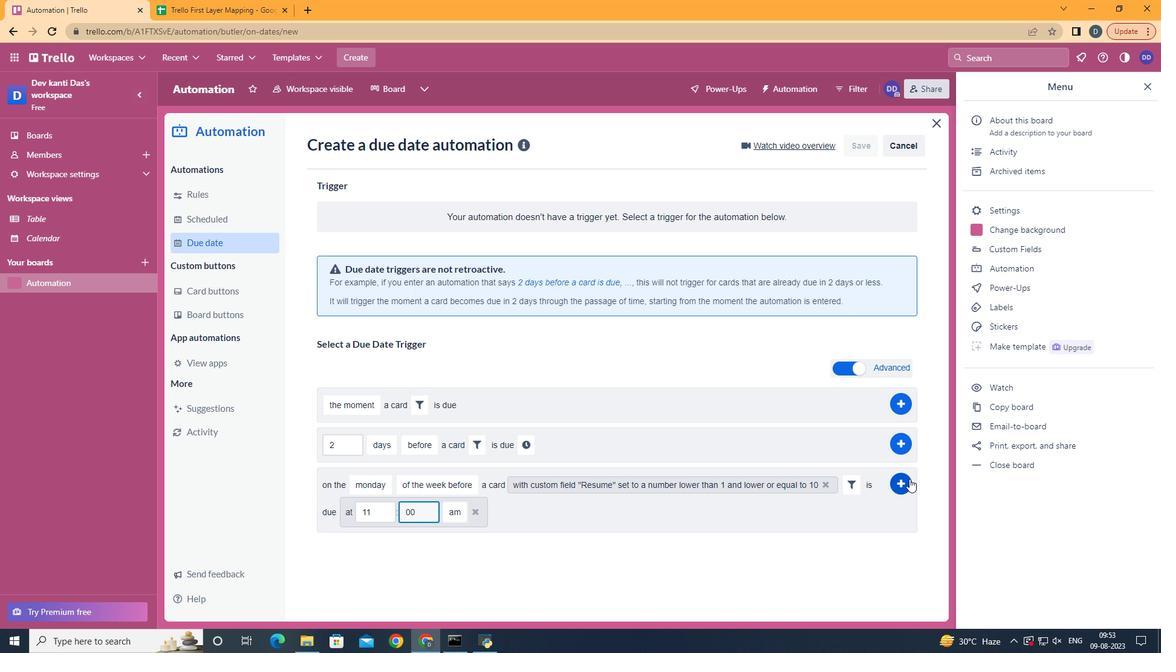 
Action: Mouse pressed left at (917, 486)
Screenshot: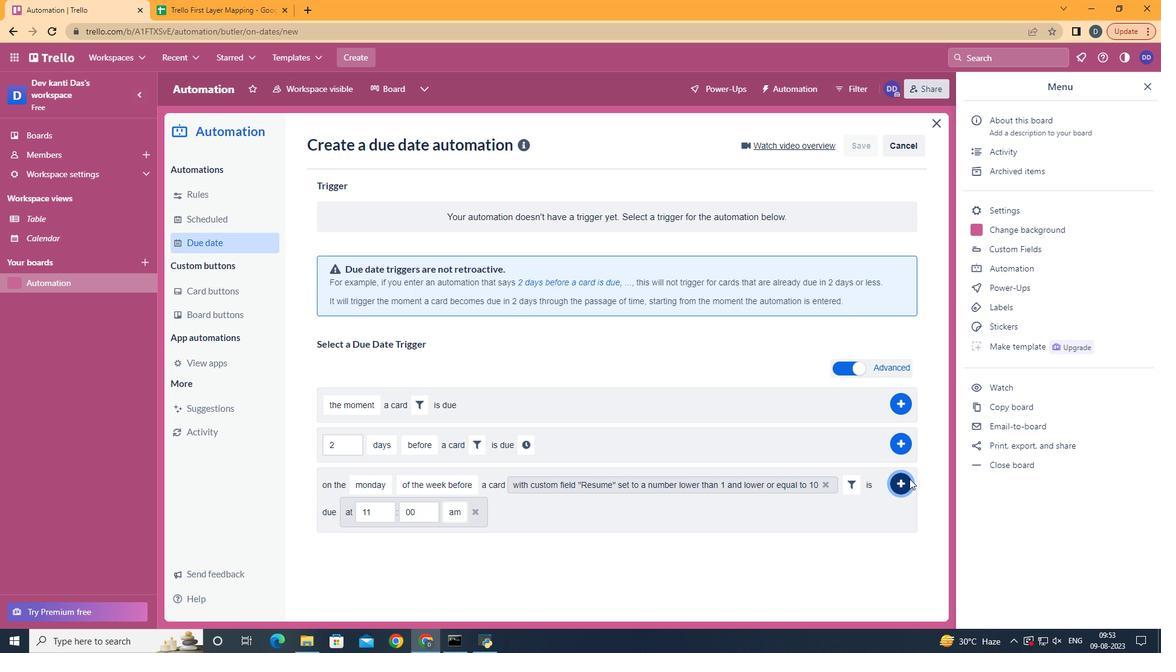 
Action: Mouse moved to (614, 198)
Screenshot: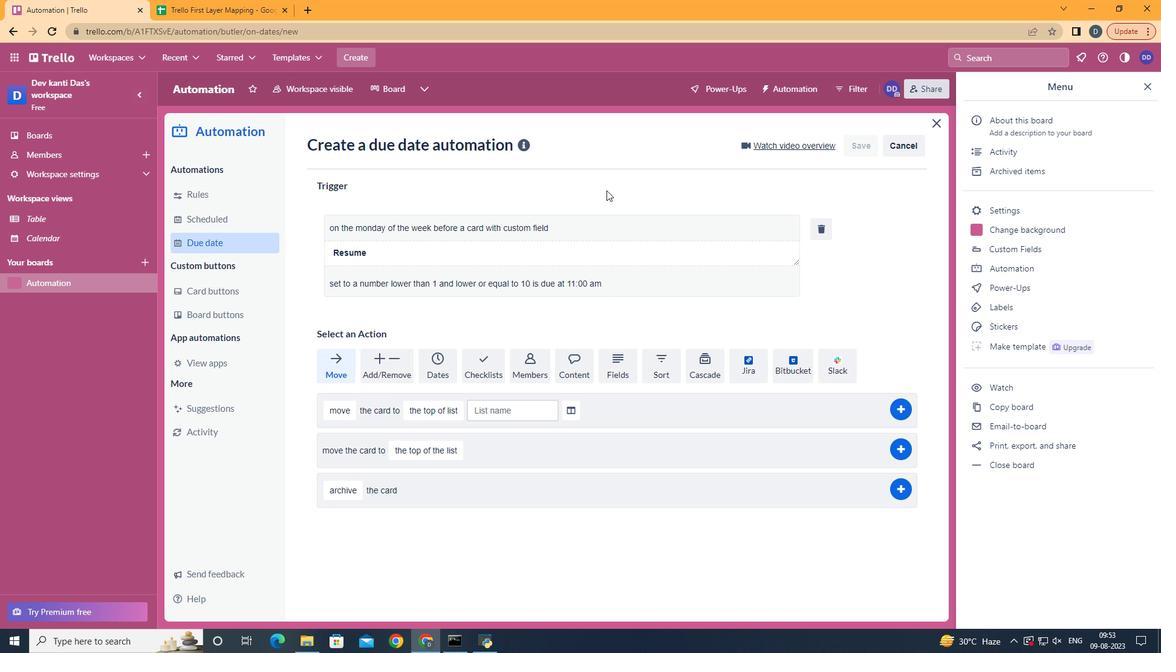 
